 Task: Find connections with filter location Bebington with filter topic #jobseekerswith filter profile language English with filter current company H.G. Infra Engineering Limited with filter school KIET Group of Institutions with filter industry School and Employee Bus Services with filter service category Team Building with filter keywords title Auditing Clerk
Action: Mouse moved to (515, 64)
Screenshot: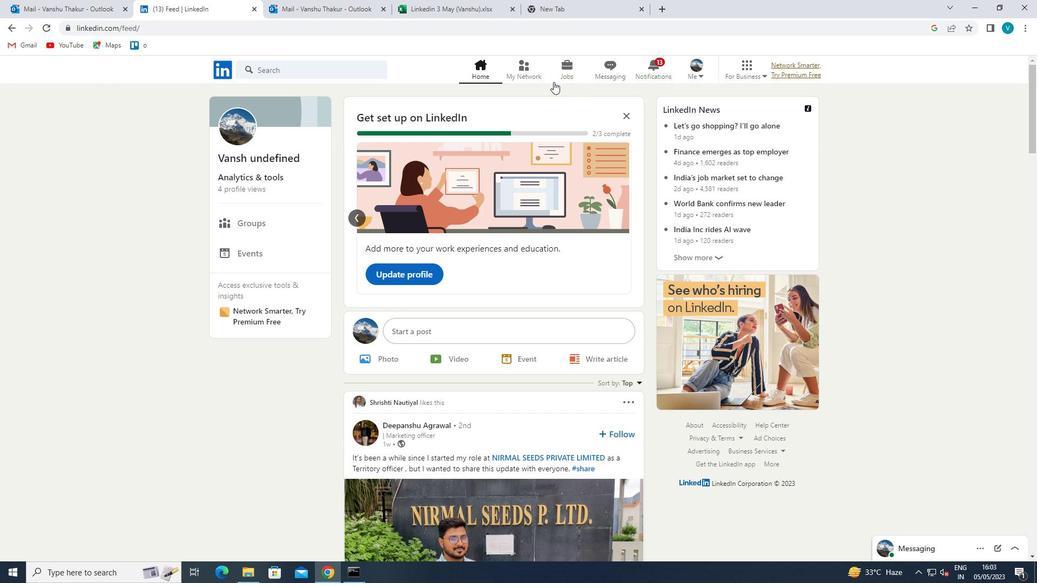 
Action: Mouse pressed left at (515, 64)
Screenshot: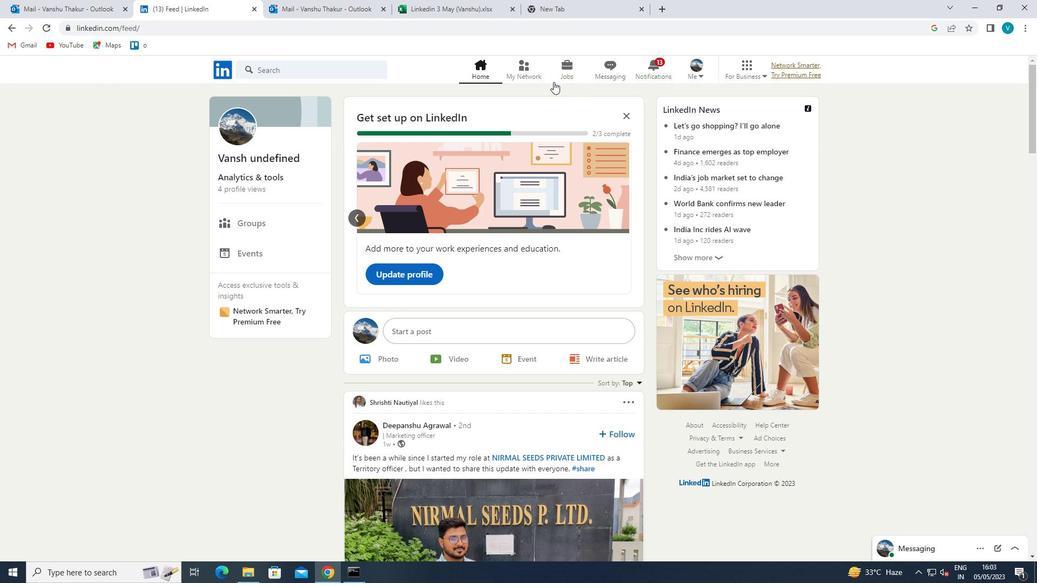 
Action: Mouse moved to (281, 134)
Screenshot: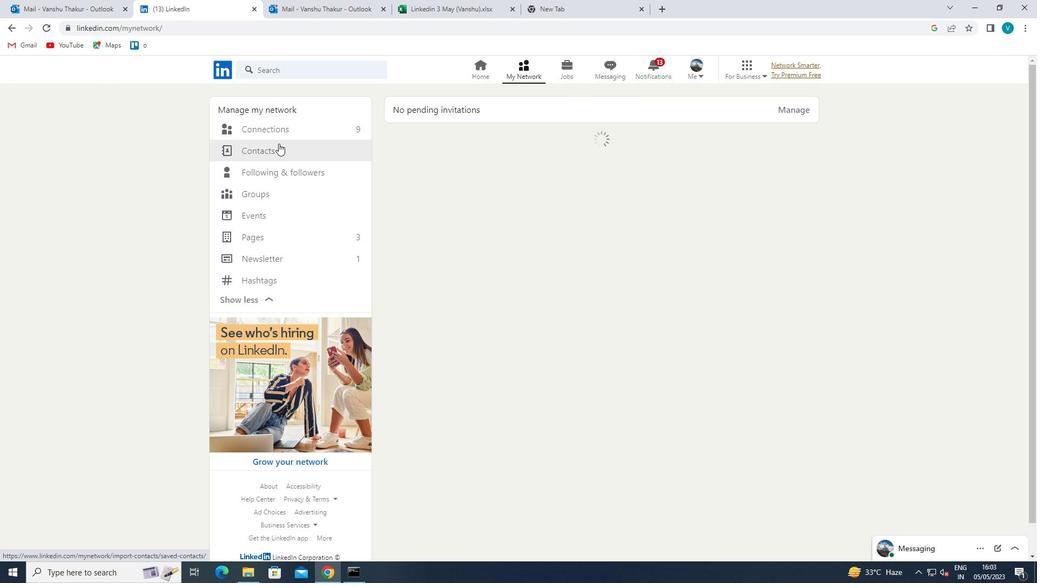 
Action: Mouse pressed left at (281, 134)
Screenshot: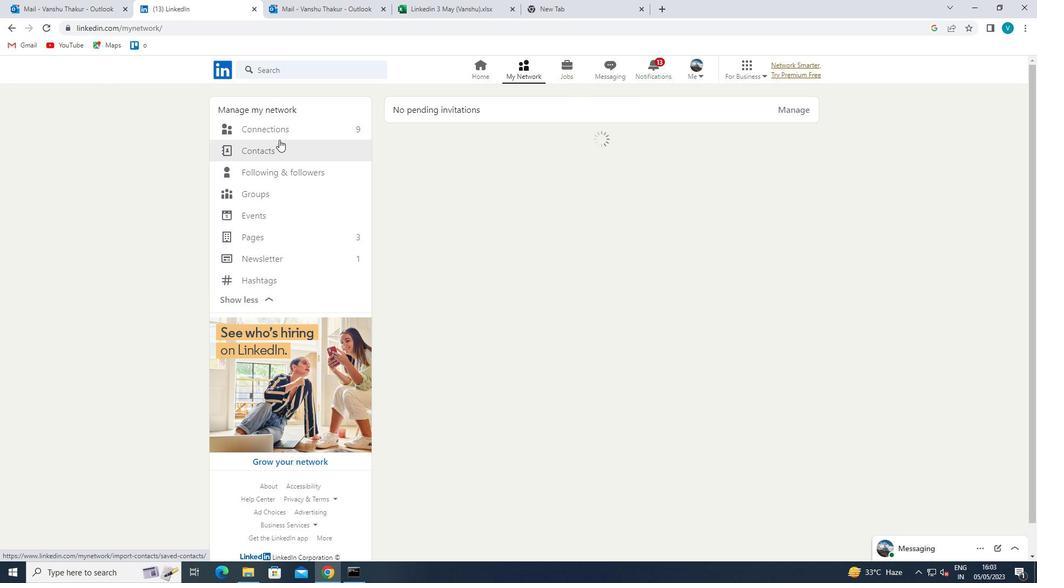 
Action: Mouse moved to (625, 134)
Screenshot: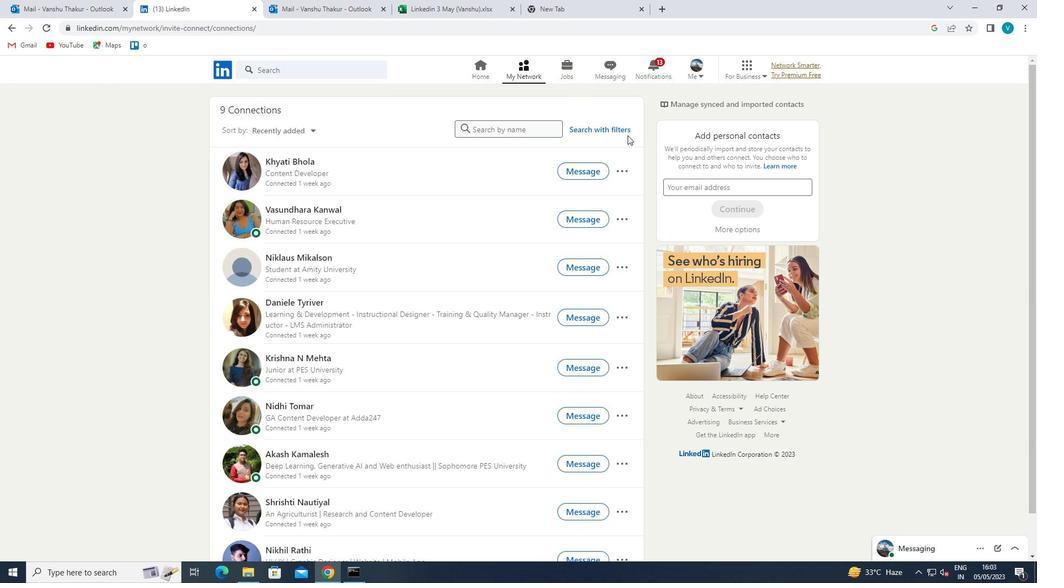 
Action: Mouse pressed left at (625, 134)
Screenshot: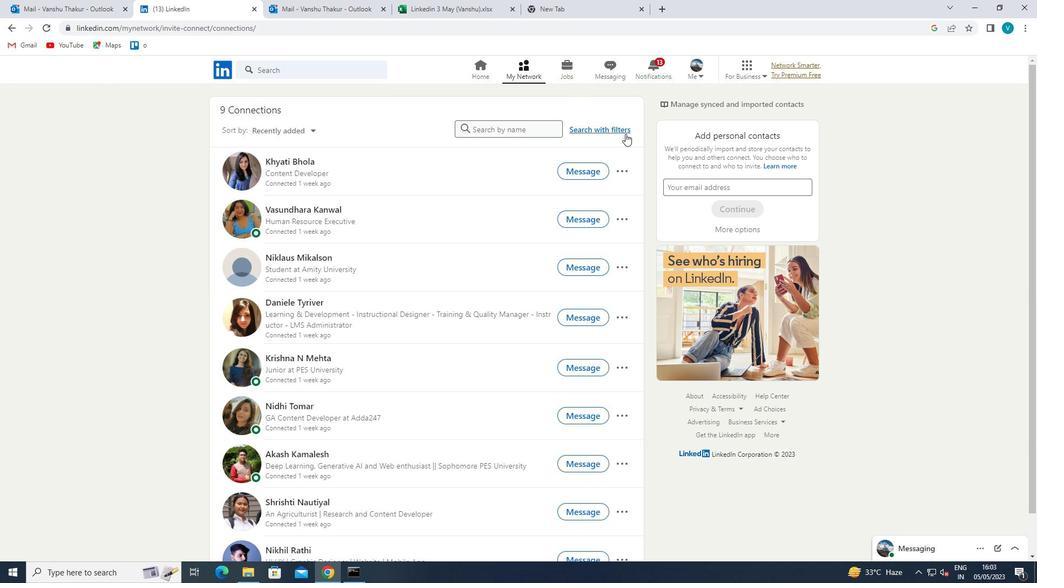 
Action: Mouse moved to (520, 97)
Screenshot: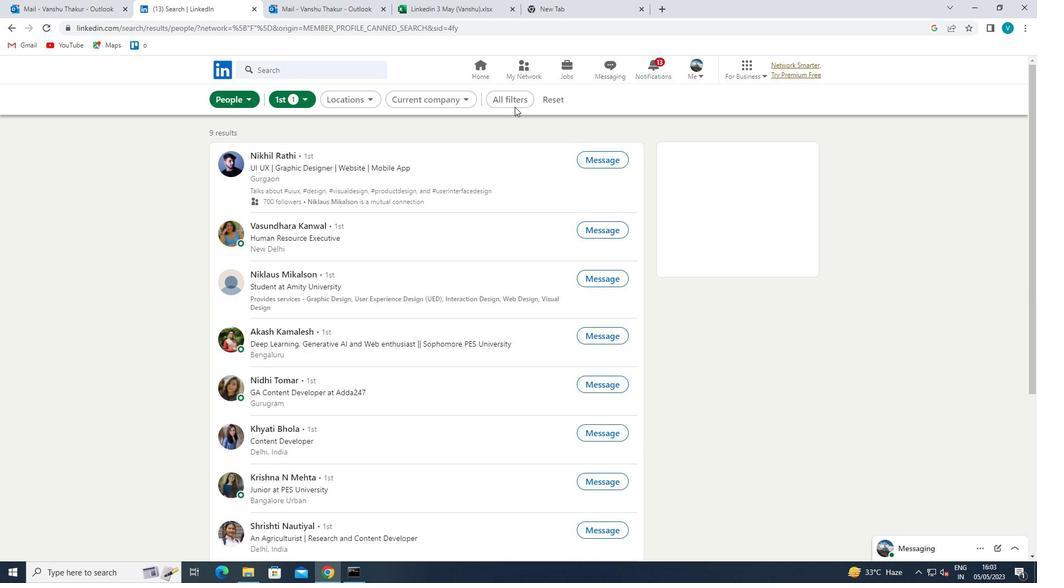 
Action: Mouse pressed left at (520, 97)
Screenshot: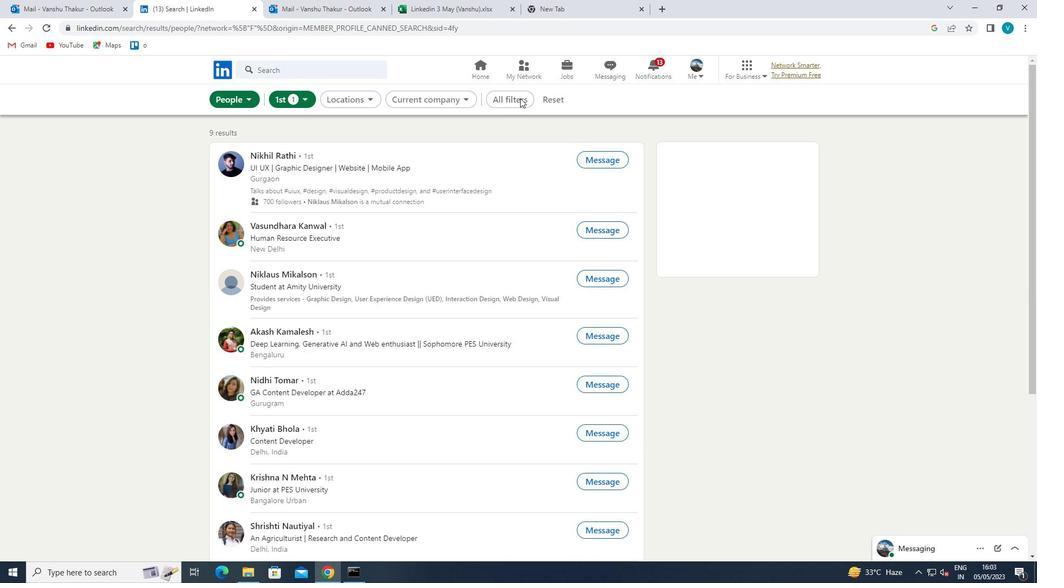 
Action: Mouse moved to (843, 180)
Screenshot: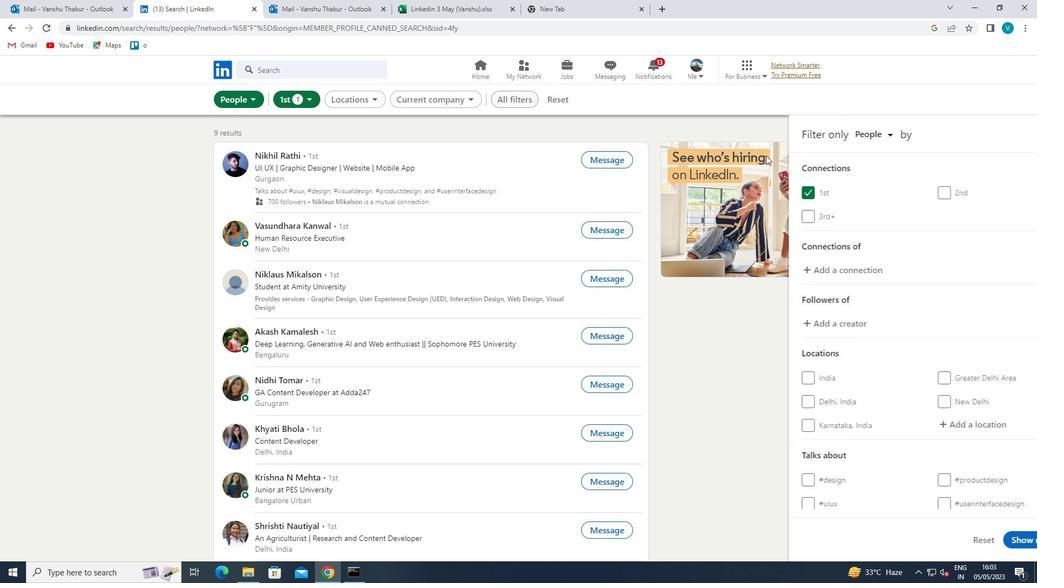 
Action: Mouse scrolled (843, 179) with delta (0, 0)
Screenshot: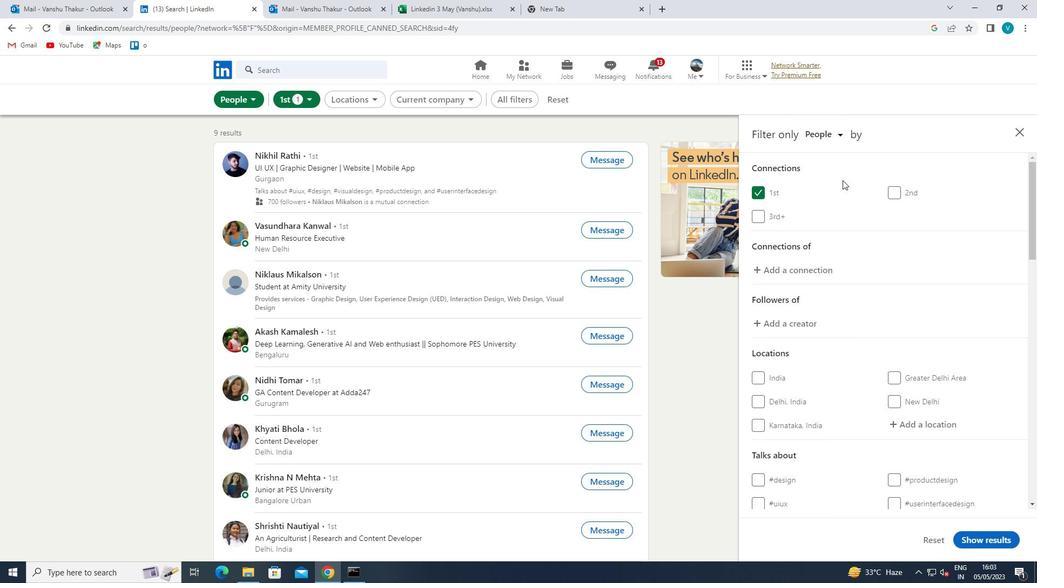 
Action: Mouse moved to (843, 181)
Screenshot: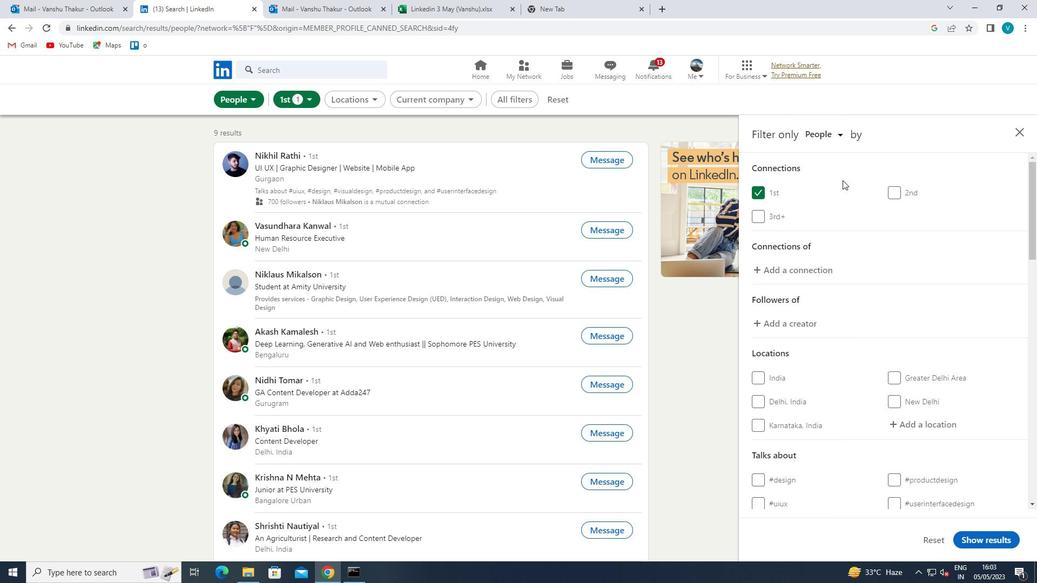 
Action: Mouse scrolled (843, 180) with delta (0, 0)
Screenshot: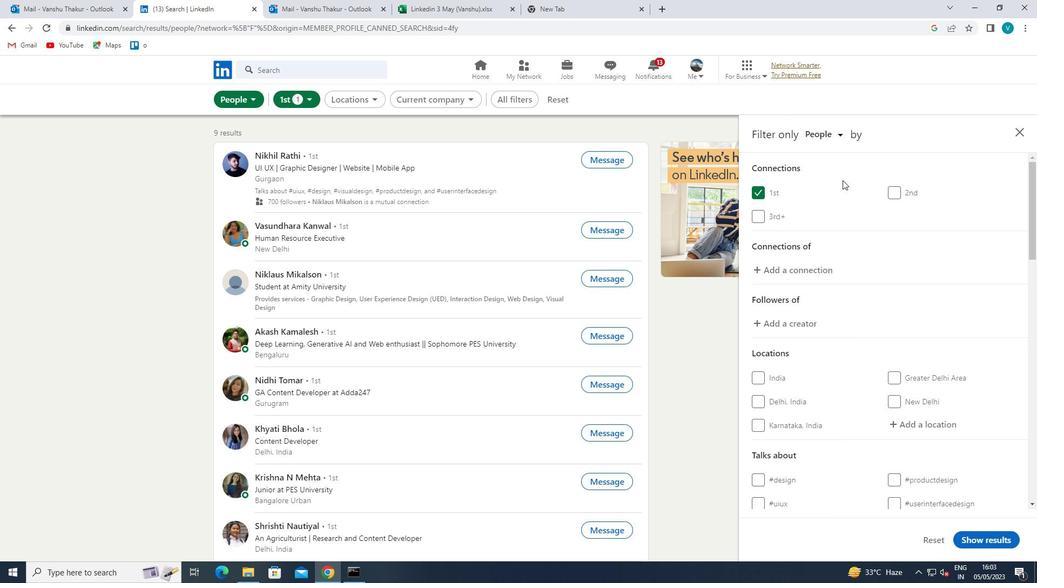 
Action: Mouse moved to (922, 311)
Screenshot: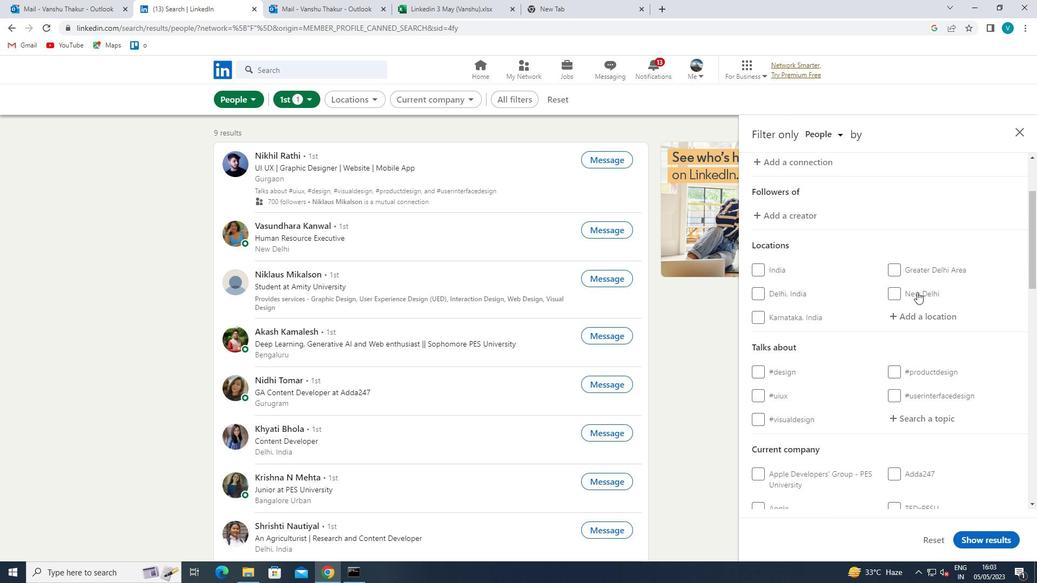 
Action: Mouse pressed left at (922, 311)
Screenshot: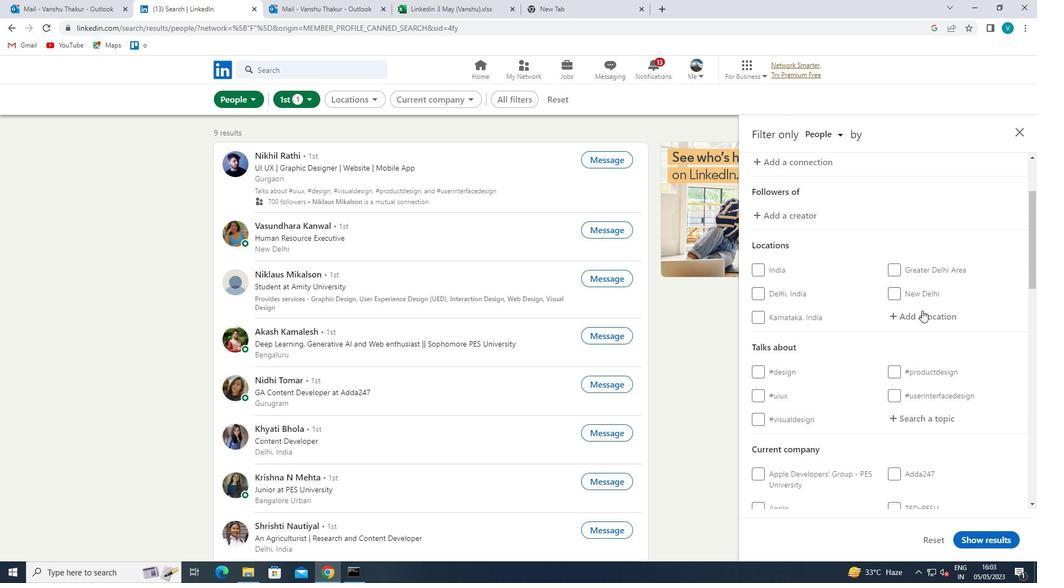 
Action: Key pressed <Key.shift>BEBINGTON
Screenshot: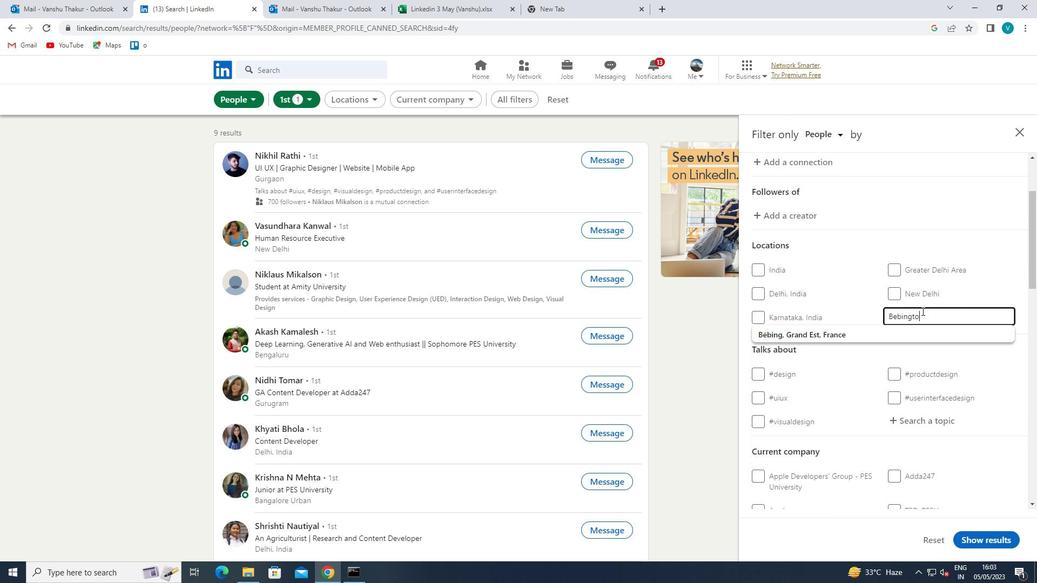 
Action: Mouse moved to (867, 339)
Screenshot: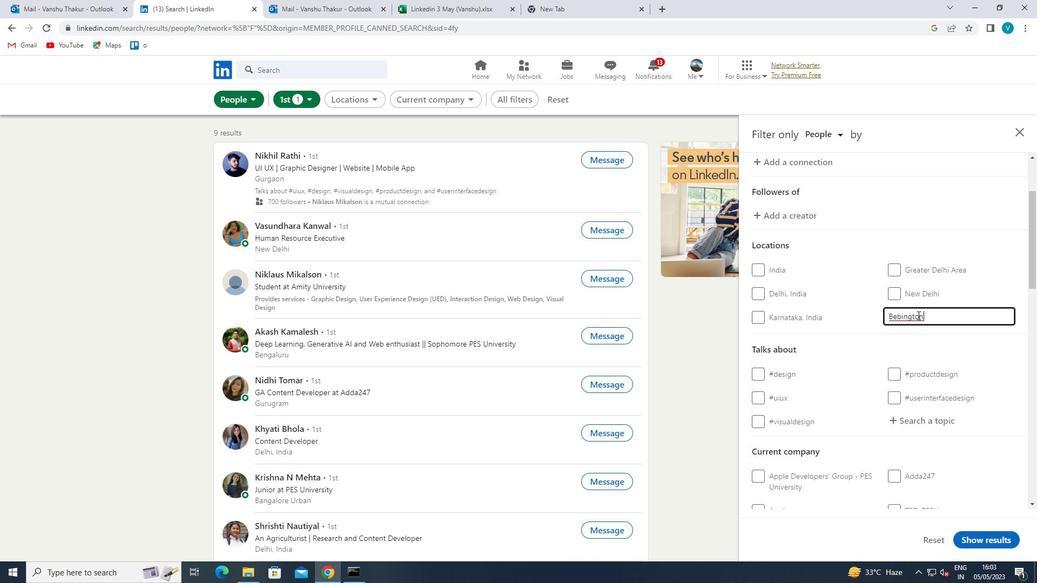 
Action: Mouse pressed left at (867, 339)
Screenshot: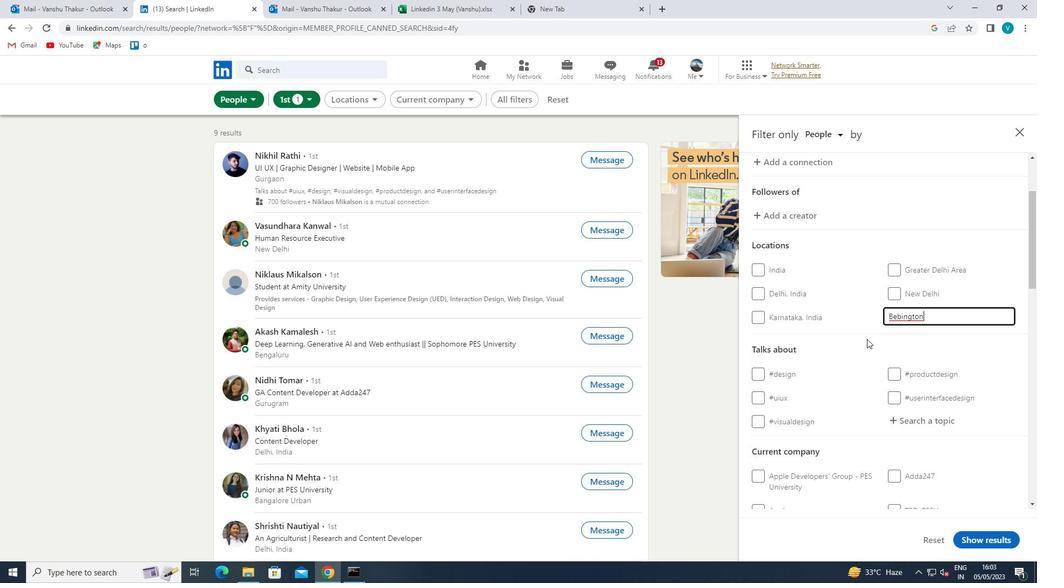 
Action: Mouse scrolled (867, 338) with delta (0, 0)
Screenshot: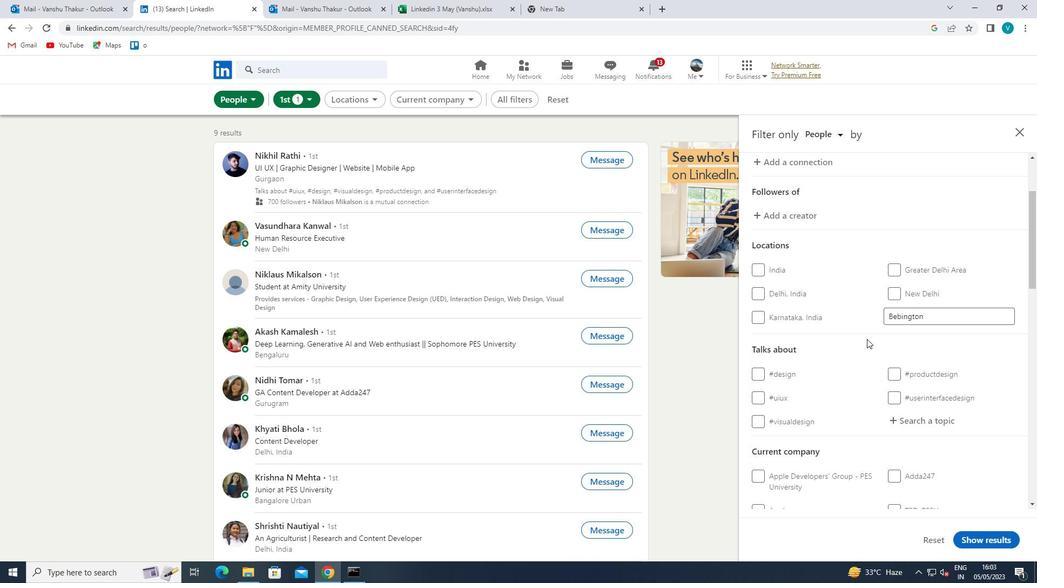 
Action: Mouse moved to (907, 364)
Screenshot: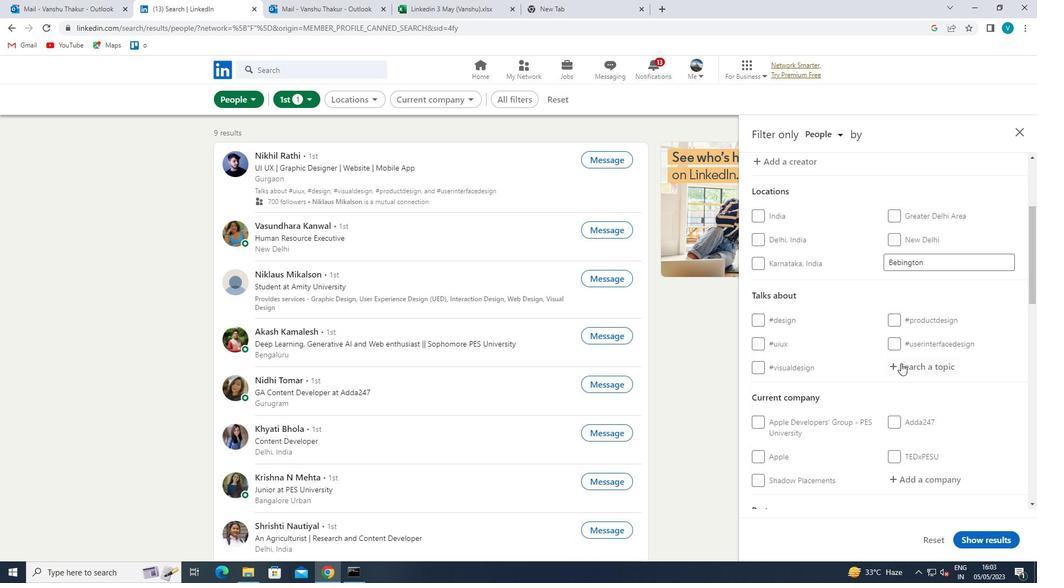 
Action: Mouse pressed left at (907, 364)
Screenshot: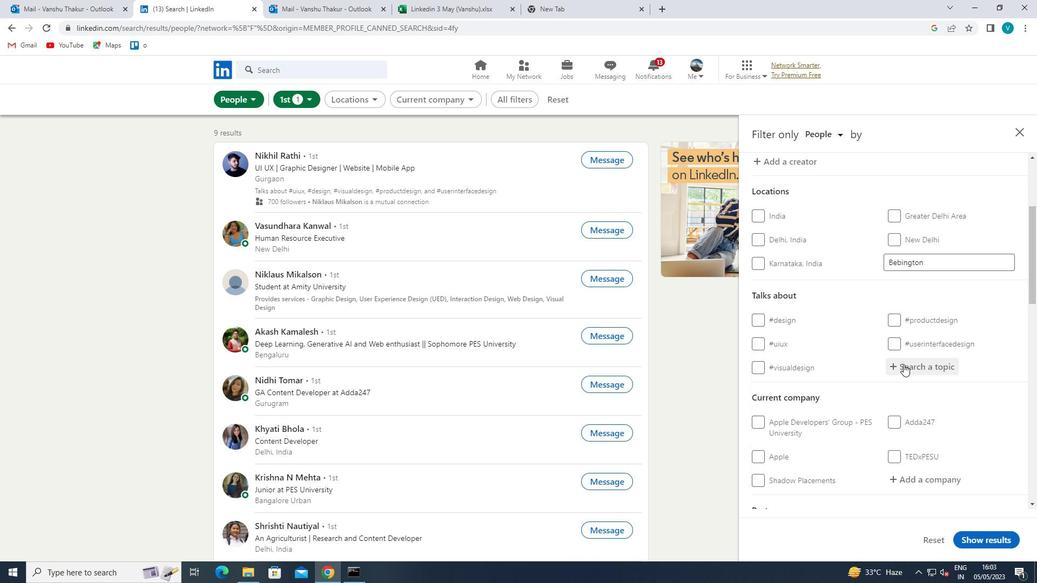 
Action: Key pressed JOBSEEKER
Screenshot: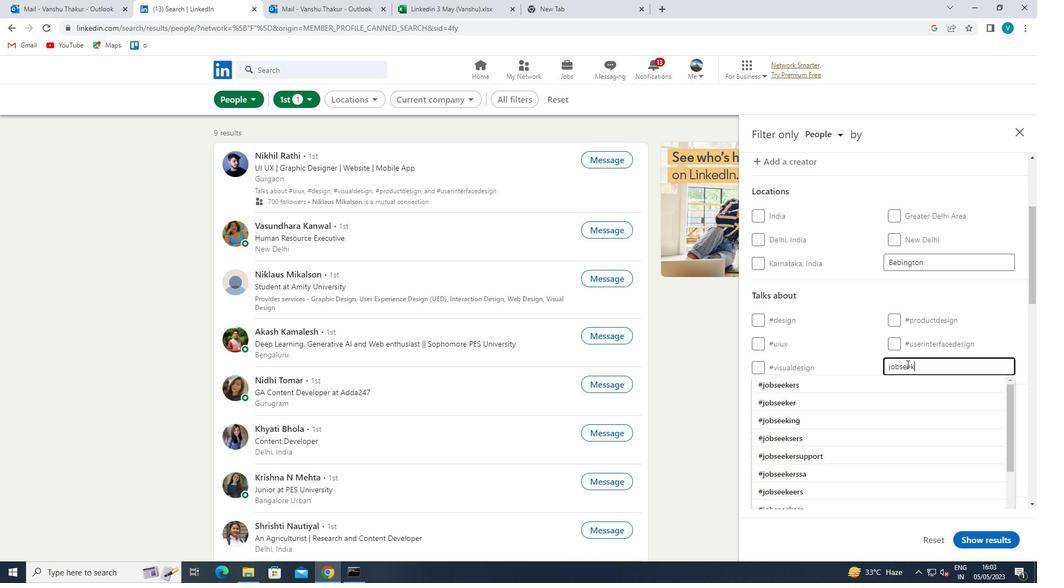
Action: Mouse moved to (857, 385)
Screenshot: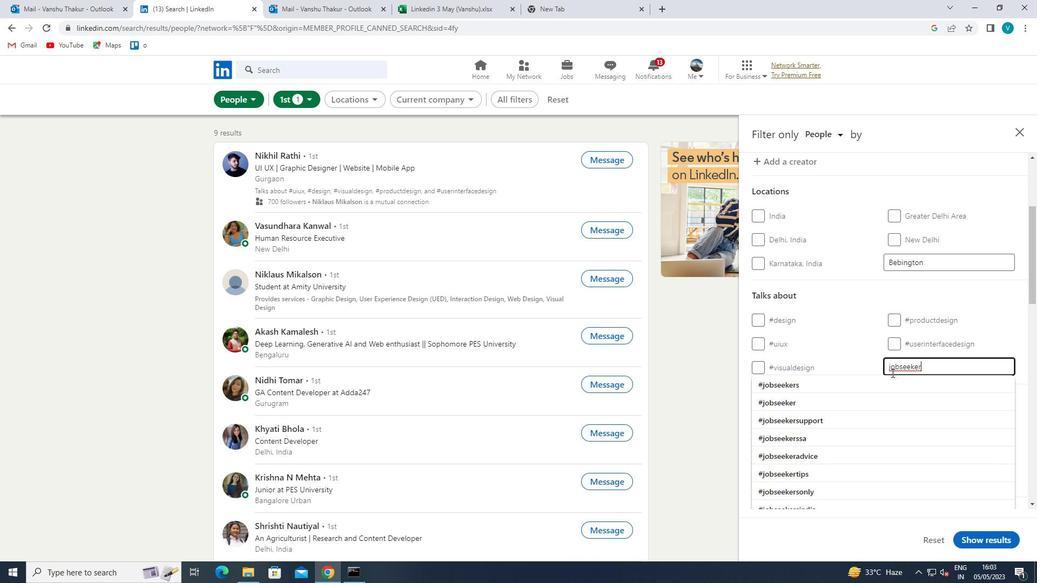 
Action: Mouse pressed left at (857, 385)
Screenshot: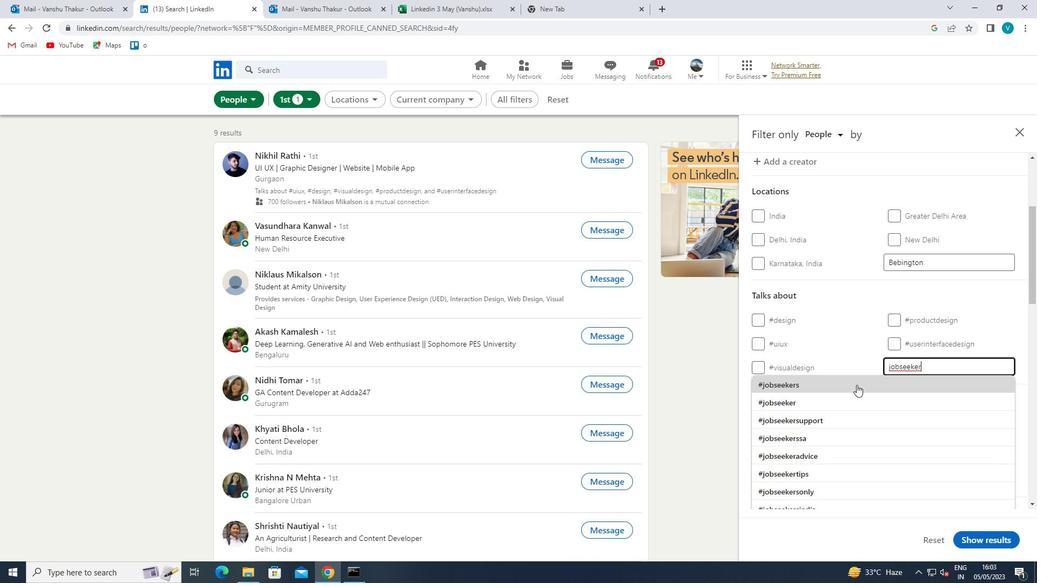 
Action: Mouse scrolled (857, 384) with delta (0, 0)
Screenshot: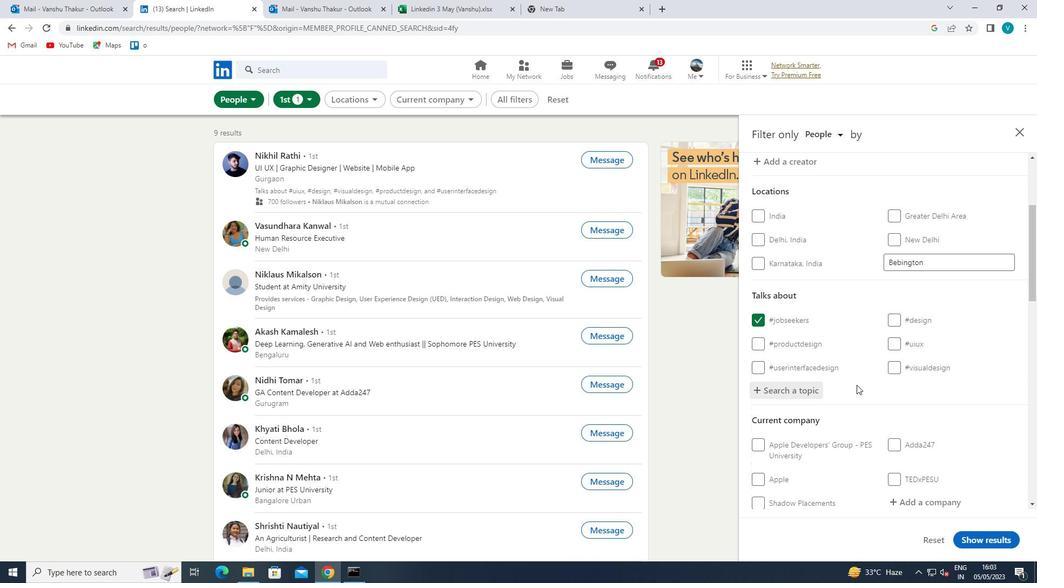 
Action: Mouse moved to (857, 385)
Screenshot: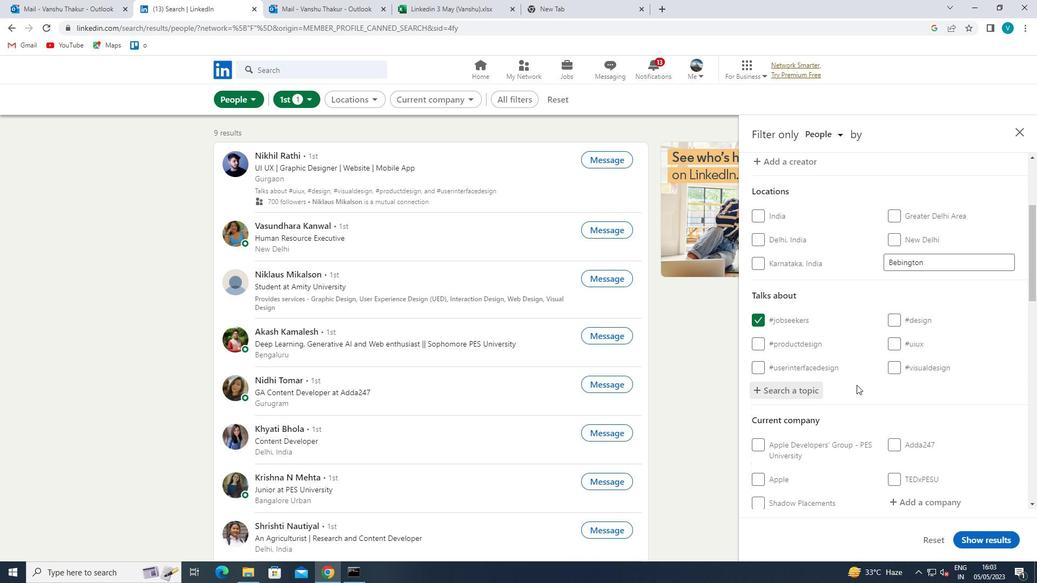 
Action: Mouse scrolled (857, 385) with delta (0, 0)
Screenshot: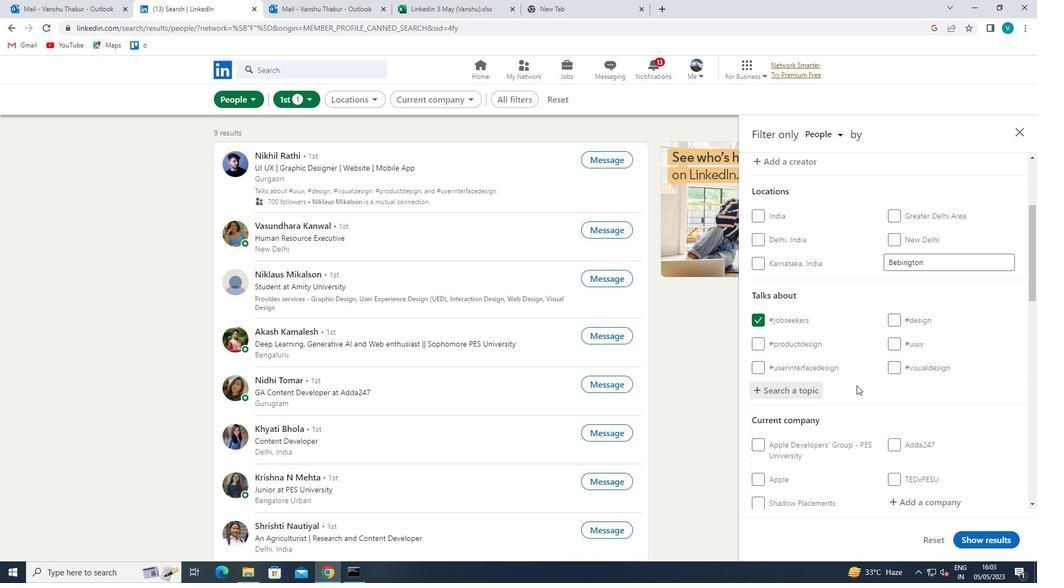 
Action: Mouse scrolled (857, 385) with delta (0, 0)
Screenshot: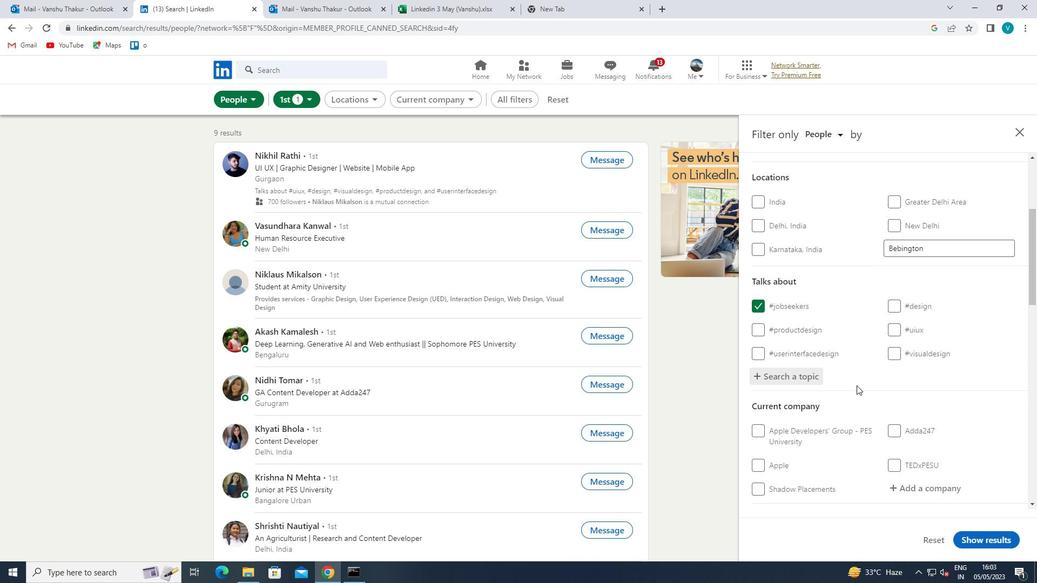 
Action: Mouse moved to (924, 347)
Screenshot: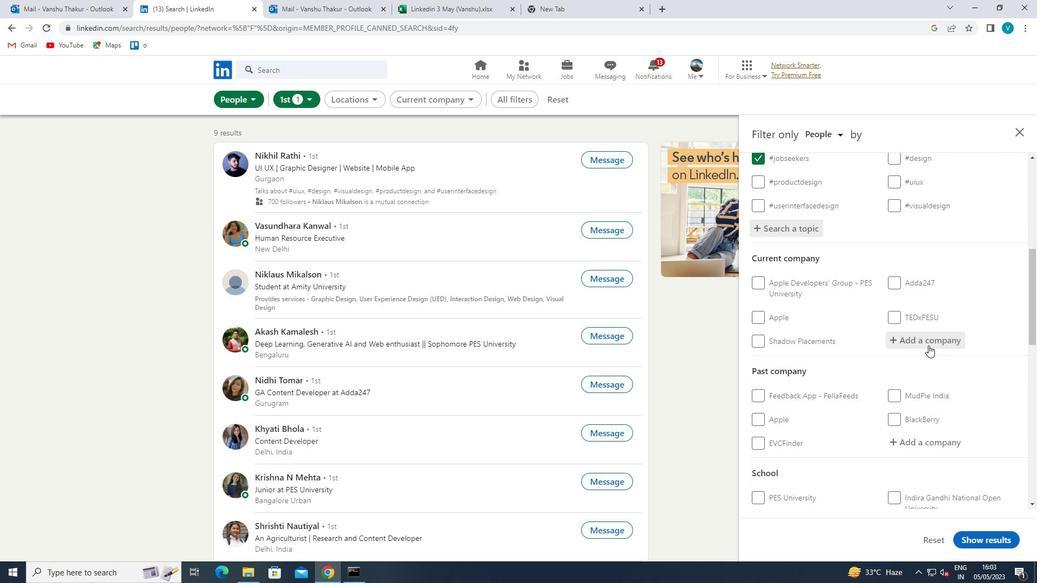 
Action: Mouse scrolled (924, 346) with delta (0, 0)
Screenshot: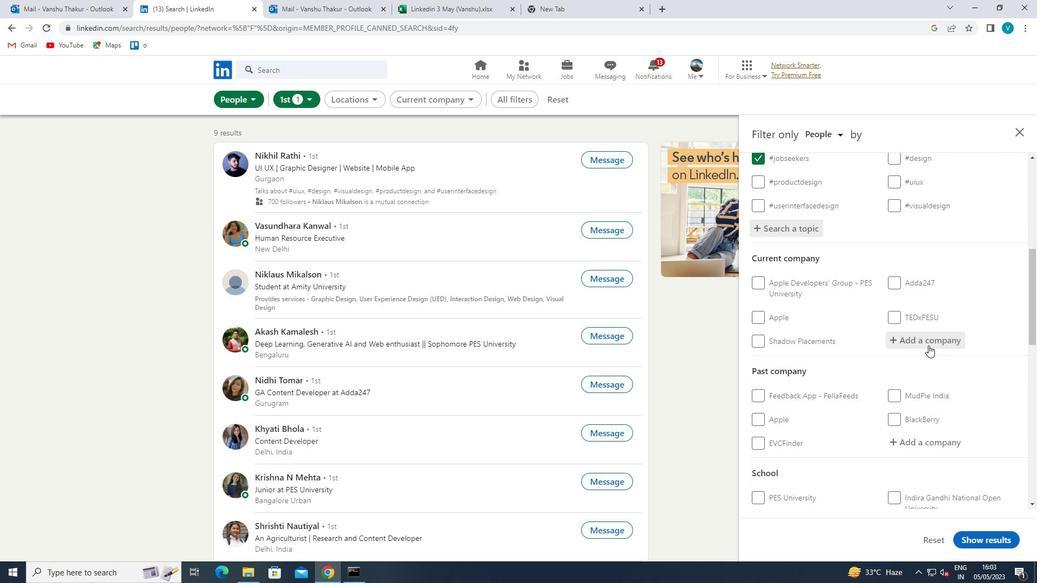 
Action: Mouse moved to (913, 351)
Screenshot: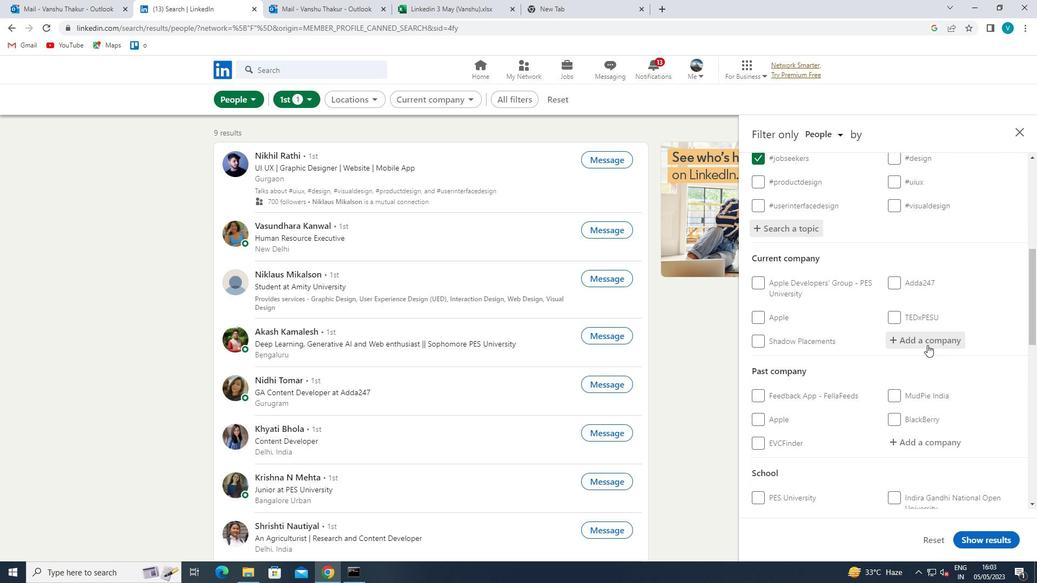 
Action: Mouse scrolled (913, 350) with delta (0, 0)
Screenshot: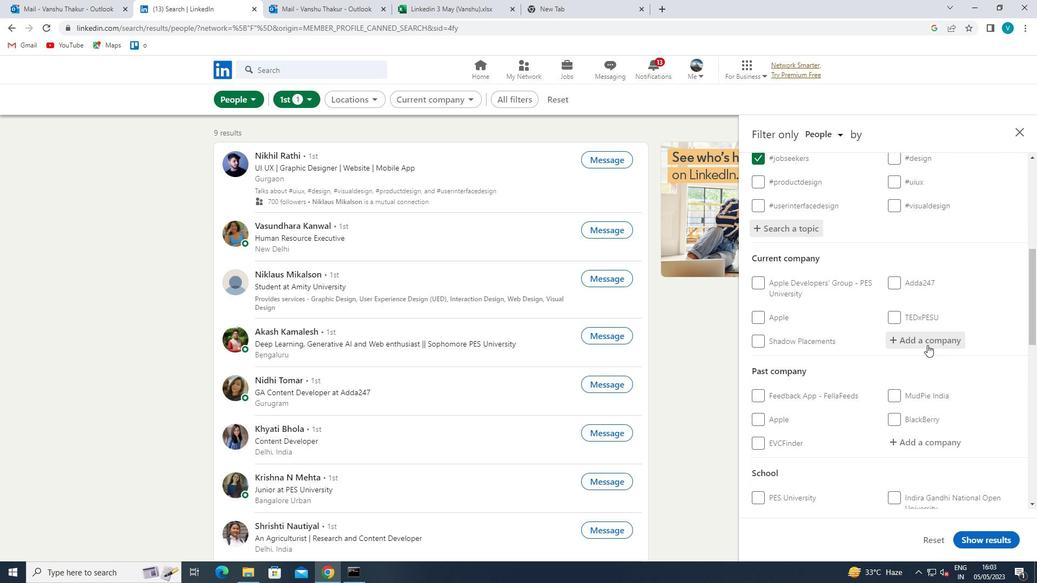 
Action: Mouse moved to (896, 357)
Screenshot: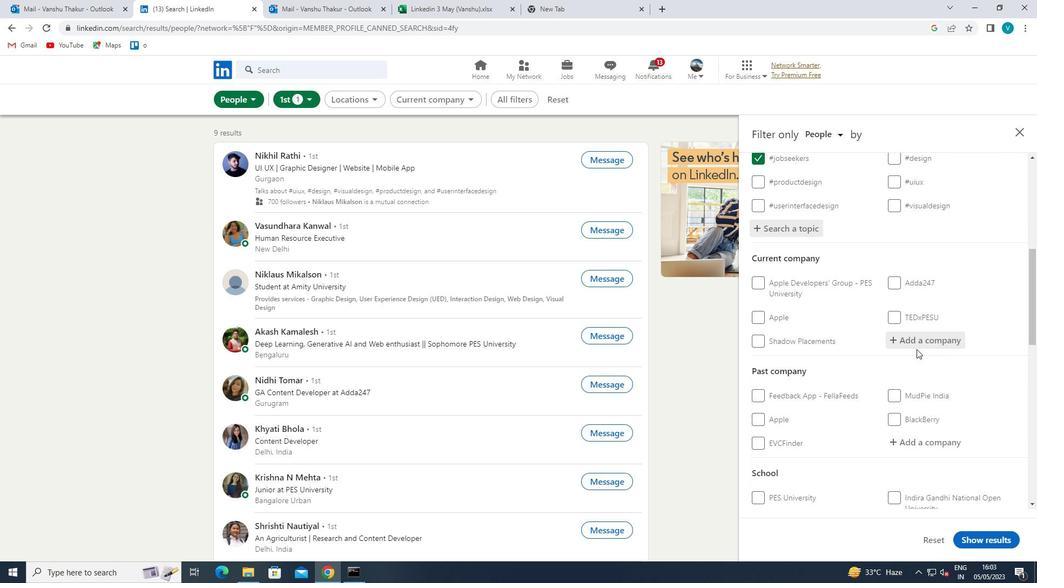 
Action: Mouse scrolled (896, 357) with delta (0, 0)
Screenshot: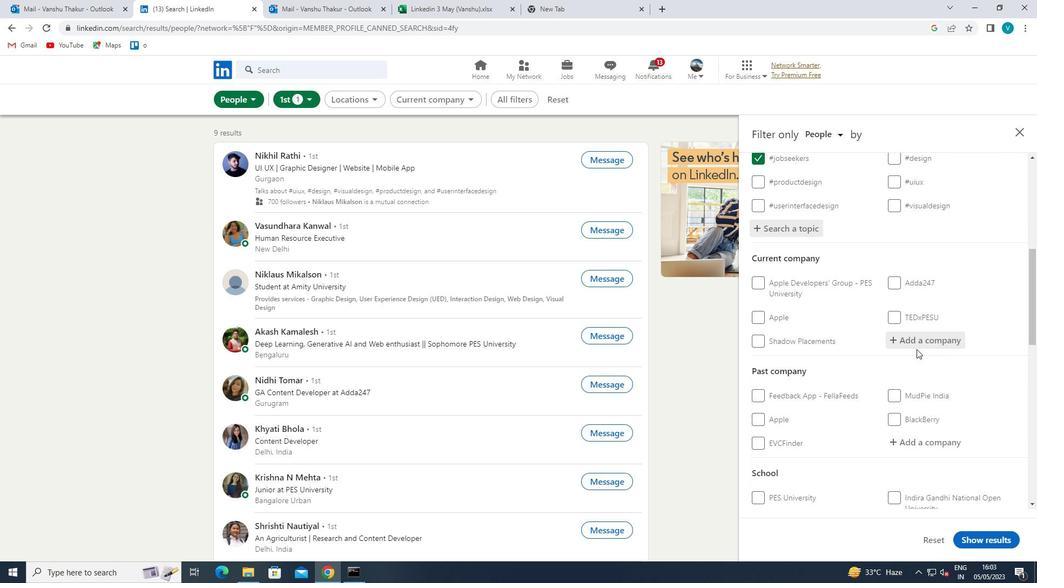 
Action: Mouse moved to (869, 362)
Screenshot: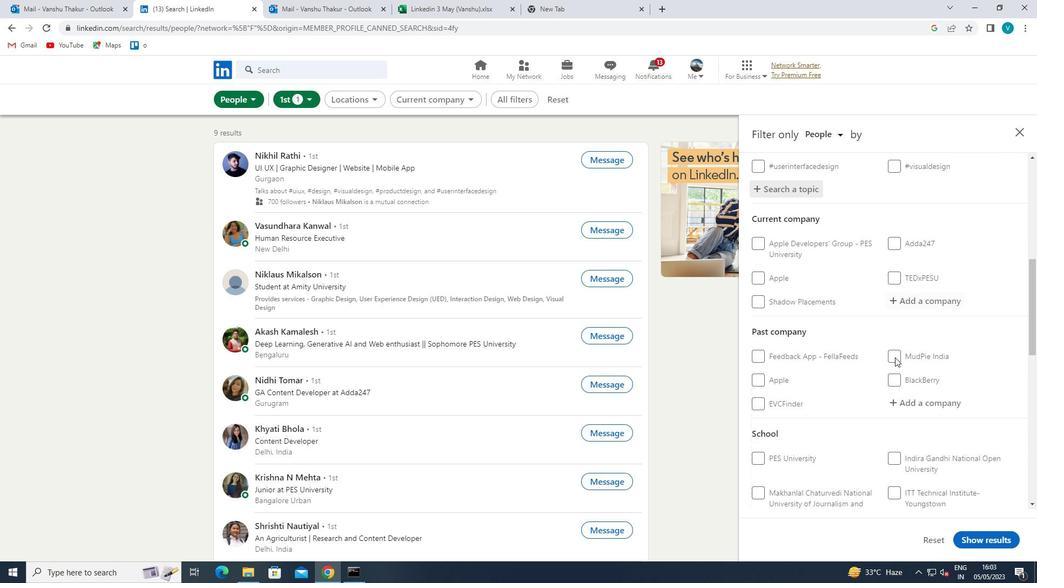 
Action: Mouse scrolled (869, 361) with delta (0, 0)
Screenshot: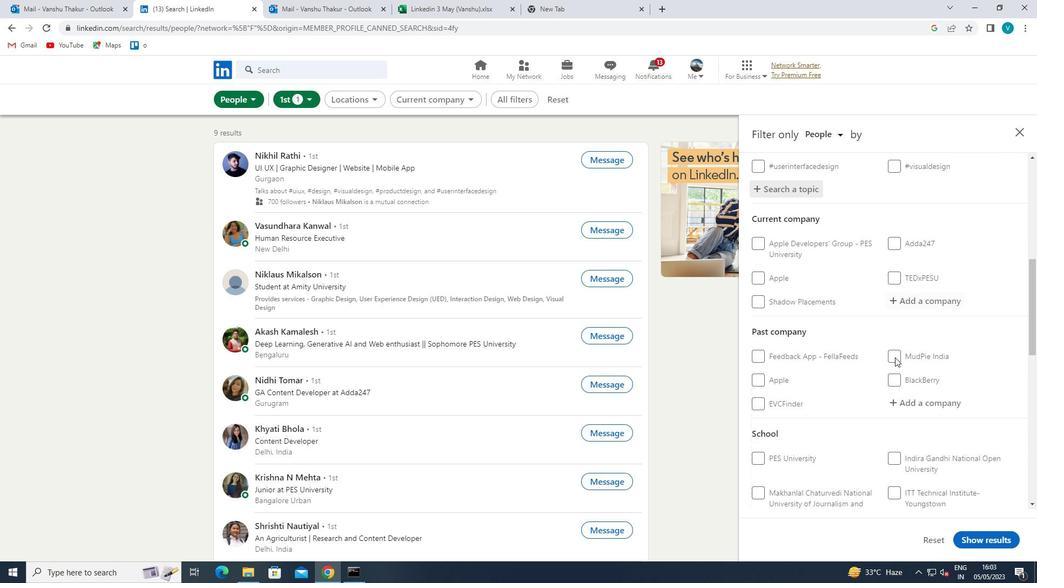 
Action: Mouse moved to (856, 365)
Screenshot: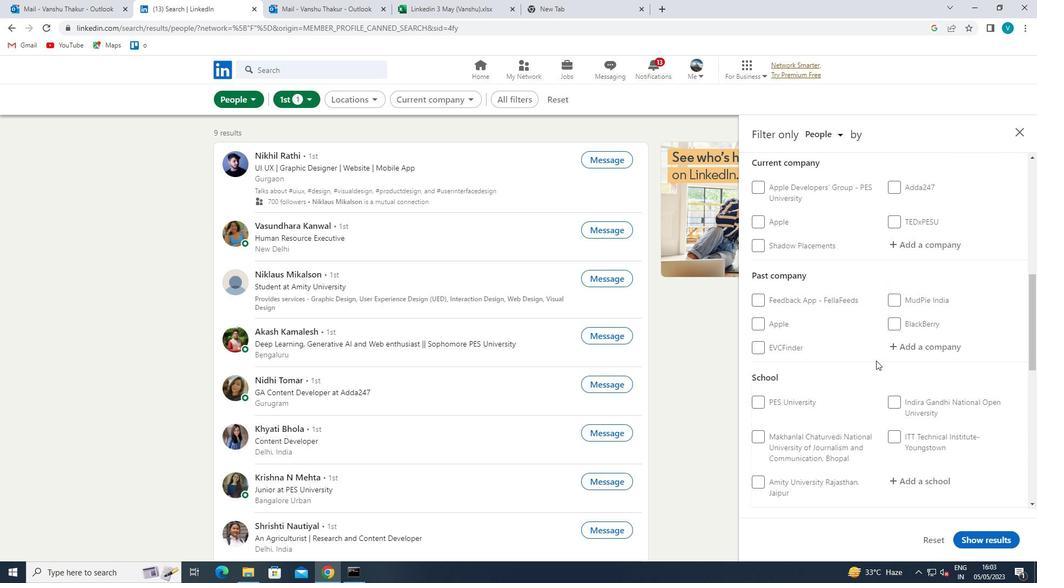 
Action: Mouse scrolled (856, 364) with delta (0, 0)
Screenshot: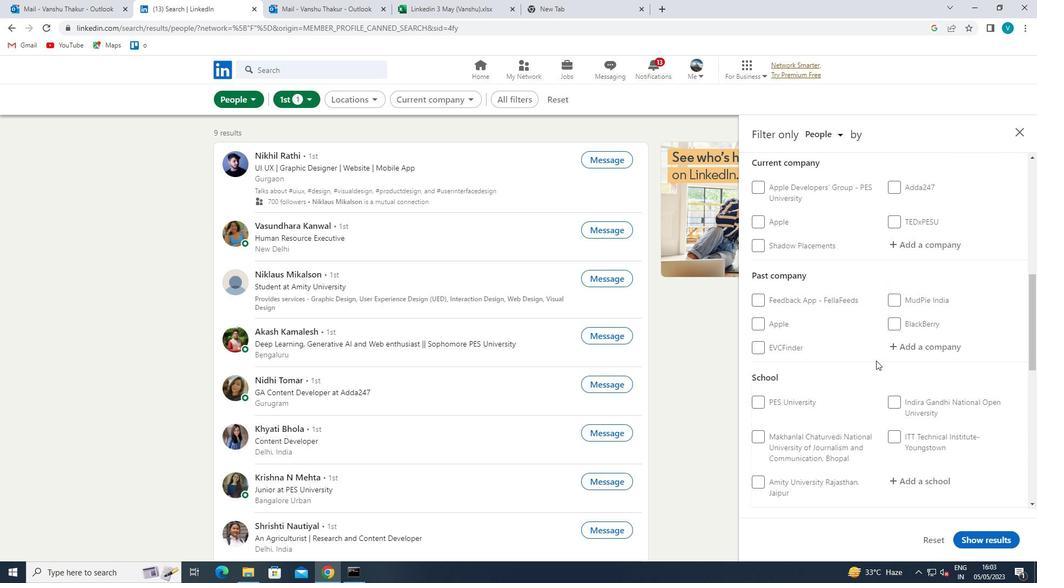 
Action: Mouse moved to (811, 428)
Screenshot: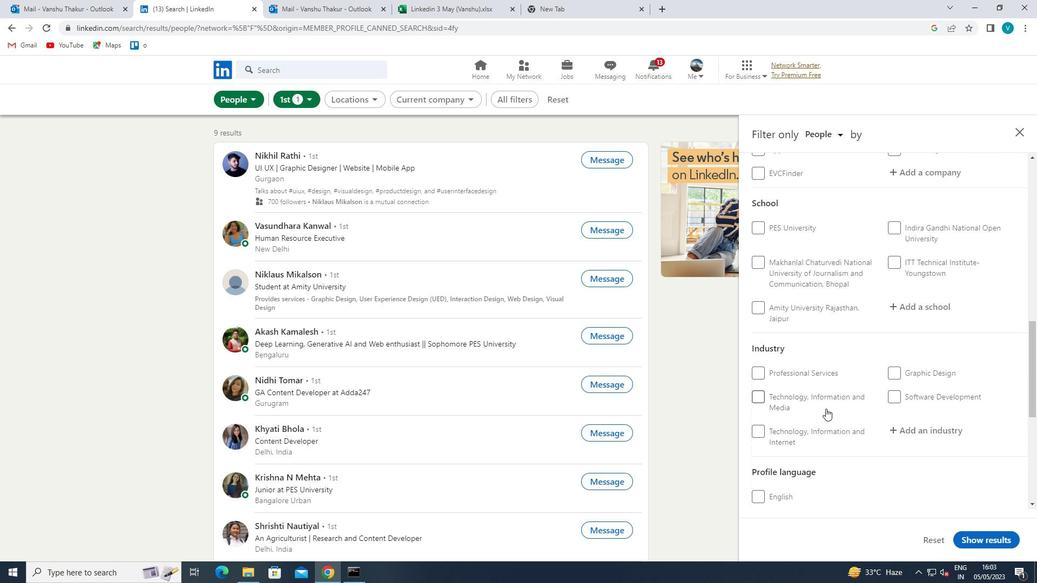 
Action: Mouse scrolled (811, 428) with delta (0, 0)
Screenshot: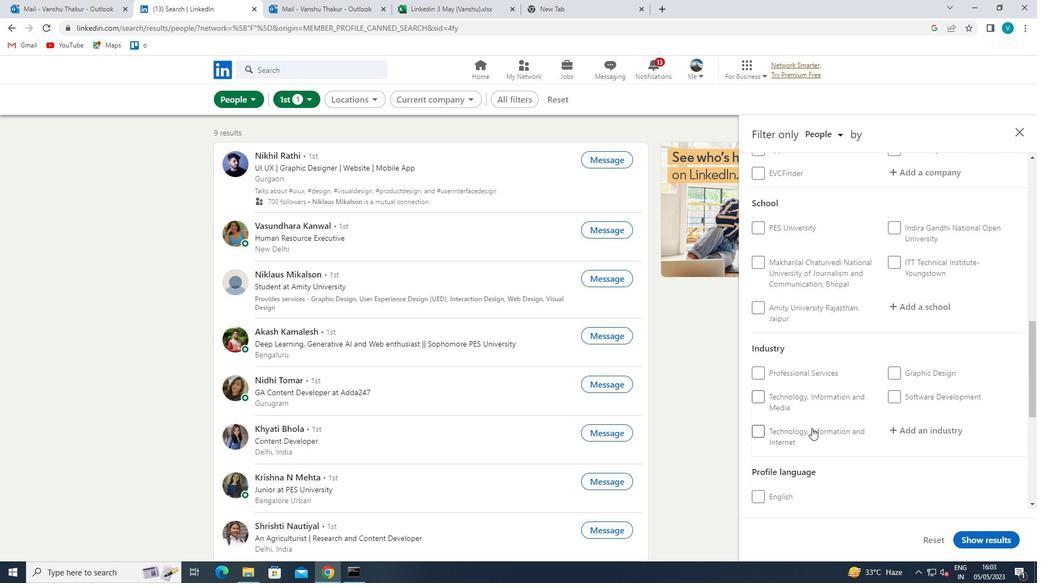 
Action: Mouse moved to (764, 441)
Screenshot: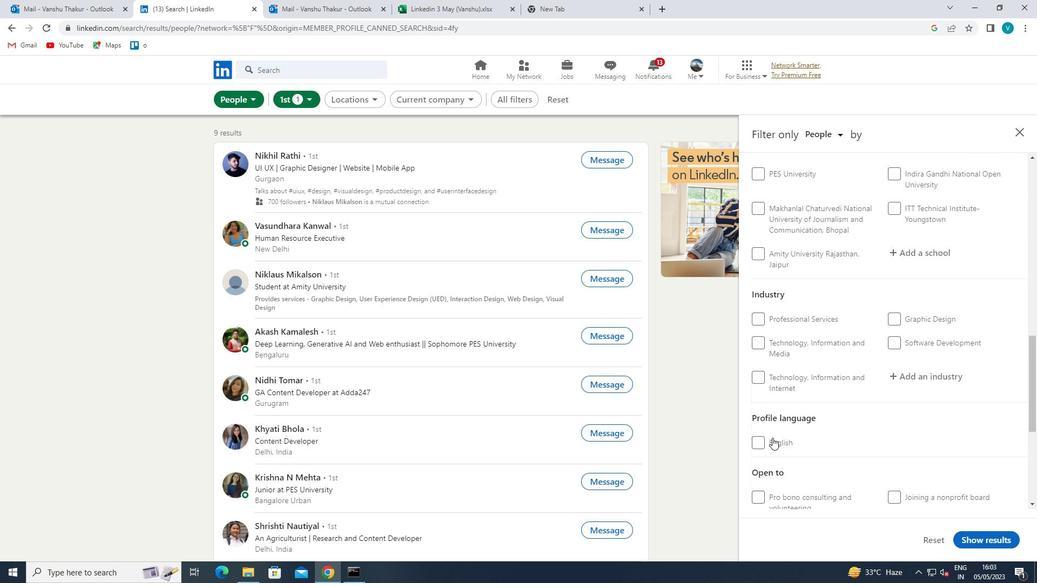 
Action: Mouse pressed left at (764, 441)
Screenshot: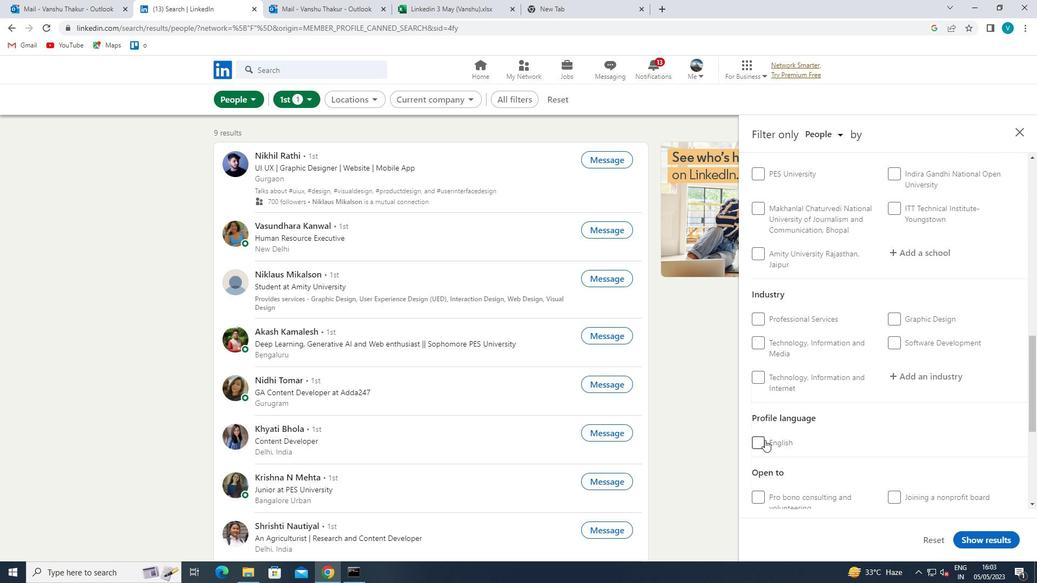 
Action: Mouse moved to (893, 408)
Screenshot: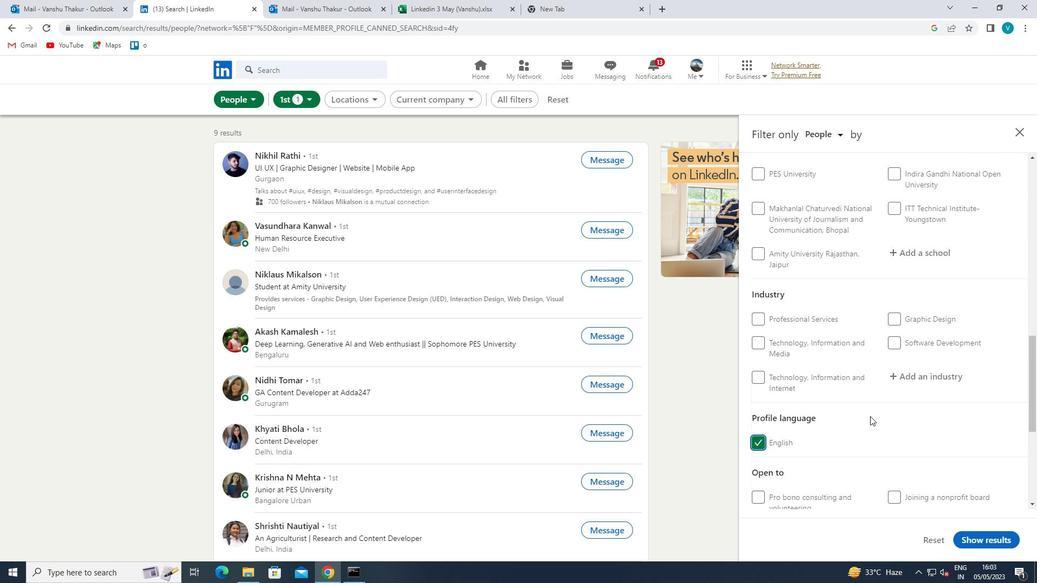 
Action: Mouse scrolled (893, 409) with delta (0, 0)
Screenshot: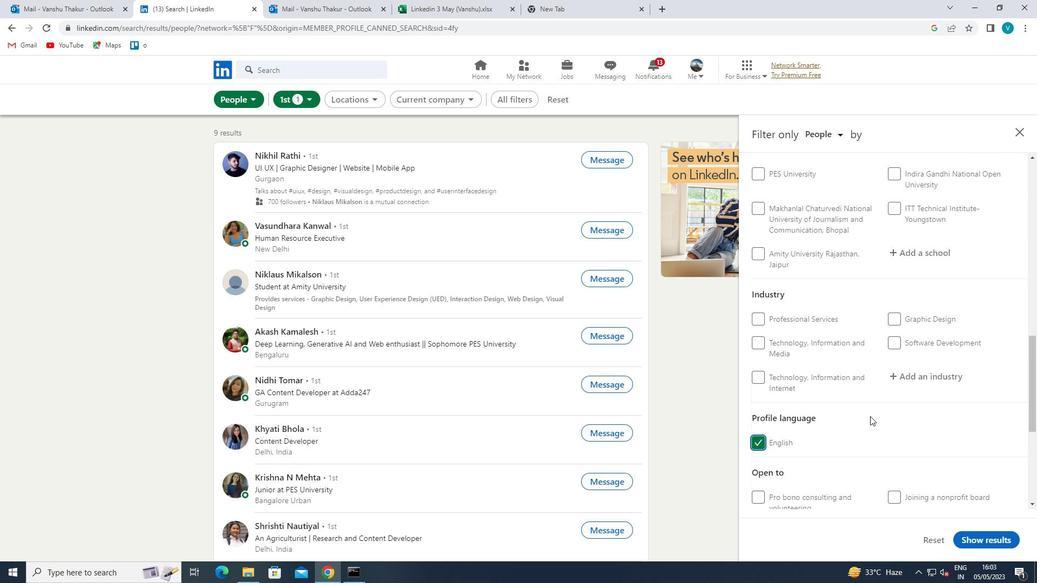 
Action: Mouse moved to (894, 406)
Screenshot: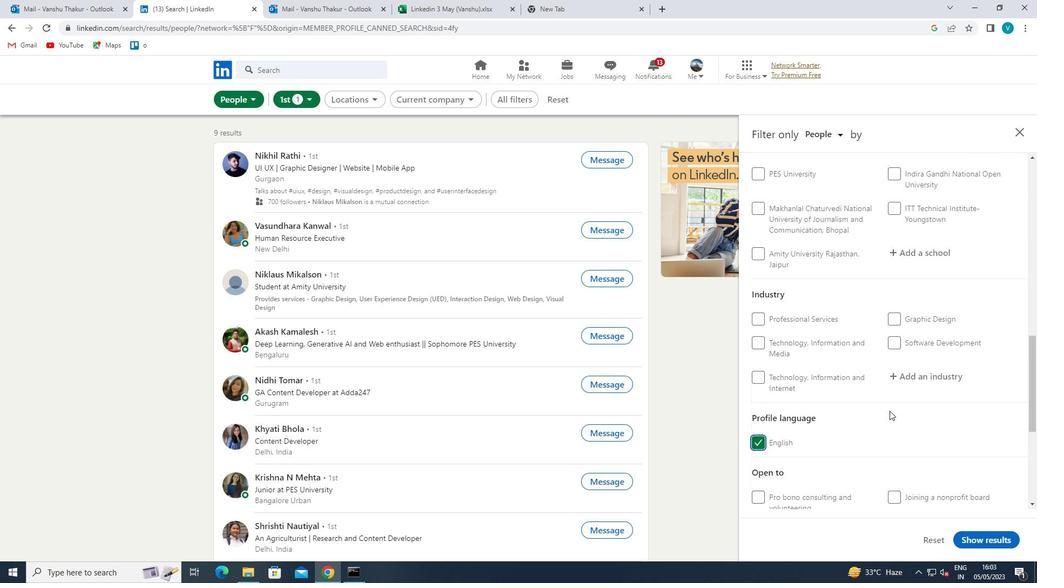 
Action: Mouse scrolled (894, 407) with delta (0, 0)
Screenshot: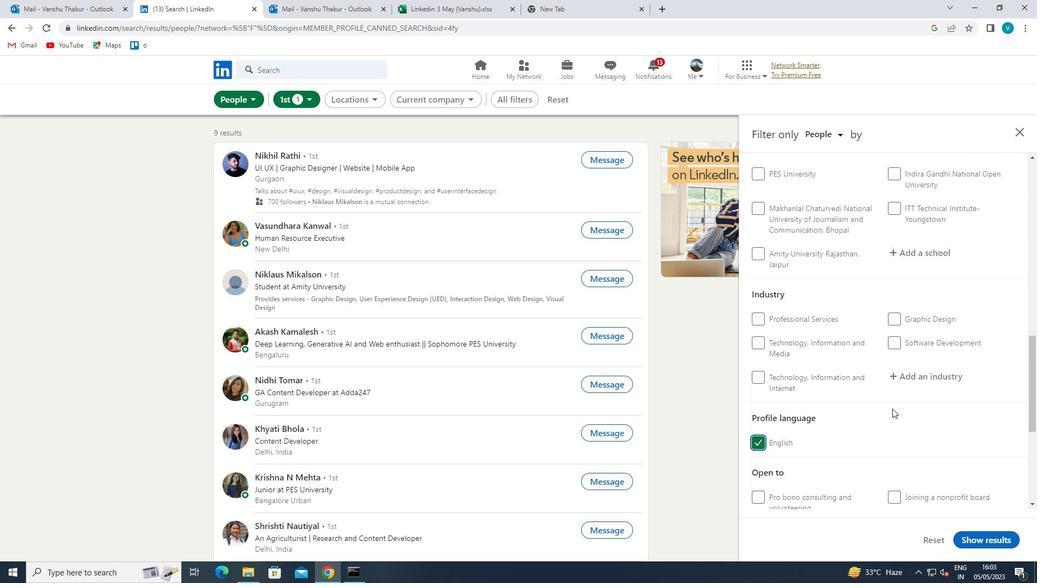 
Action: Mouse scrolled (894, 407) with delta (0, 0)
Screenshot: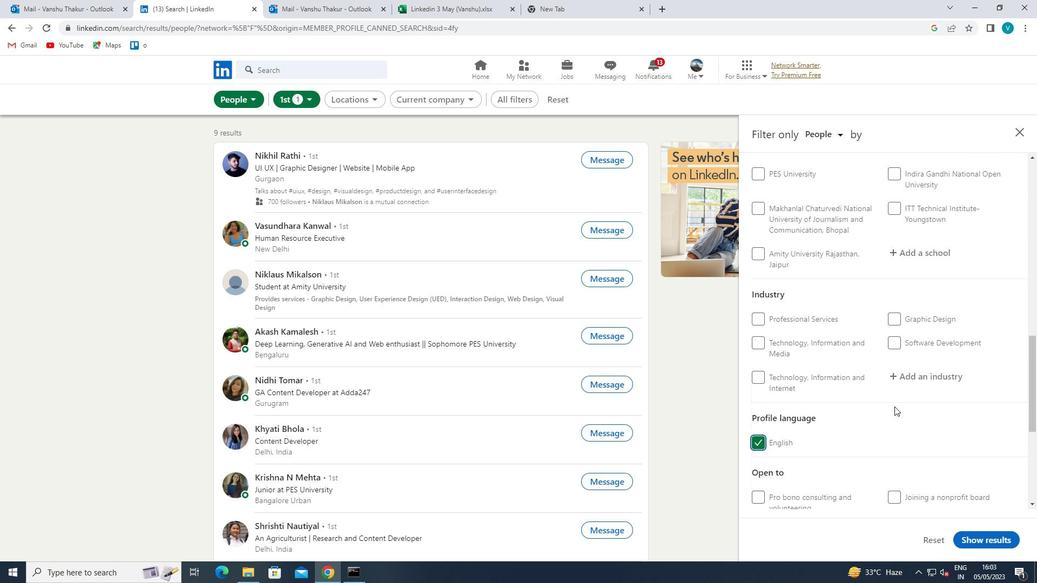 
Action: Mouse scrolled (894, 407) with delta (0, 0)
Screenshot: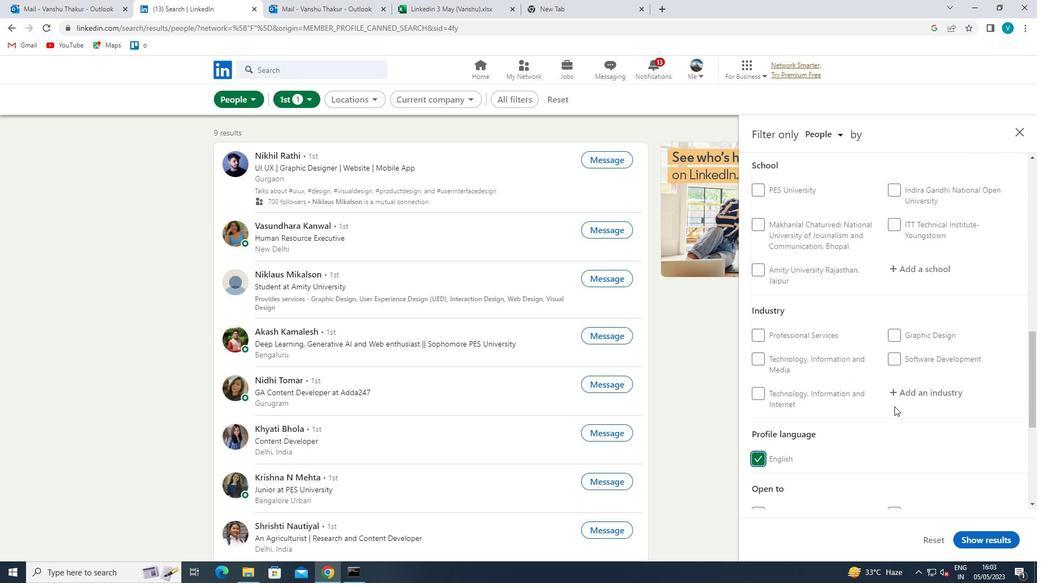 
Action: Mouse scrolled (894, 407) with delta (0, 0)
Screenshot: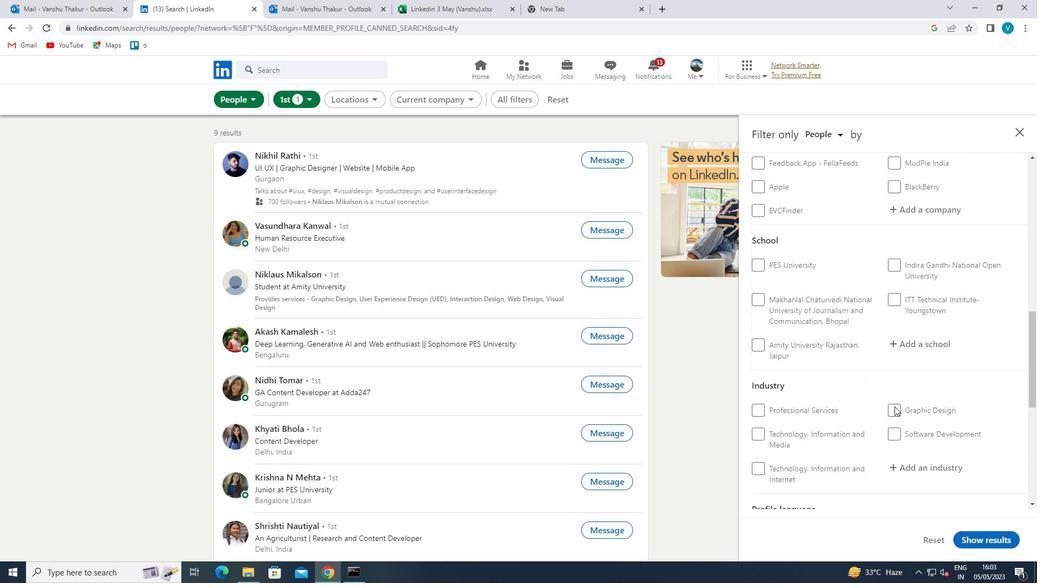 
Action: Mouse moved to (934, 291)
Screenshot: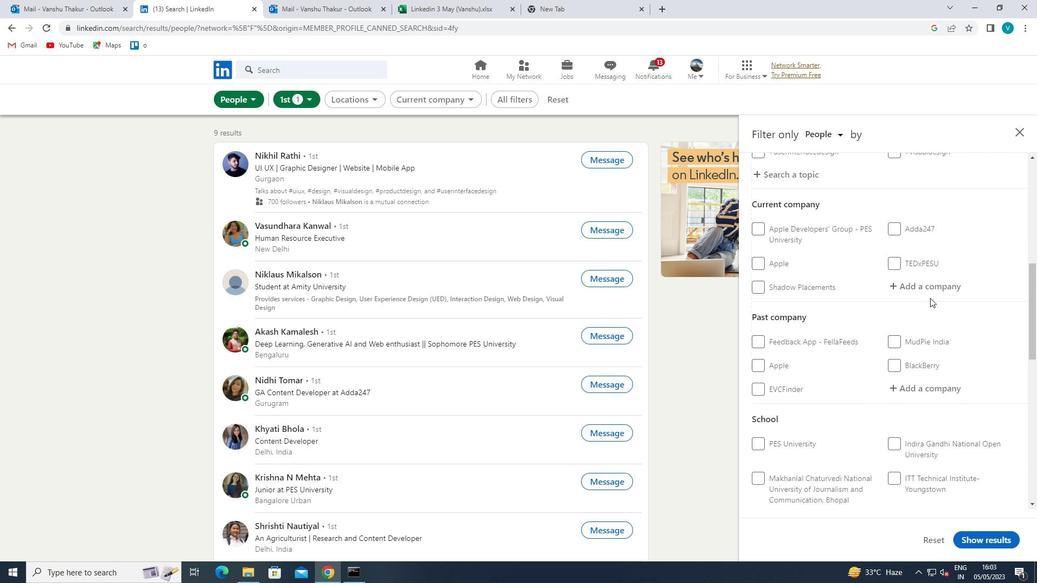 
Action: Mouse pressed left at (934, 291)
Screenshot: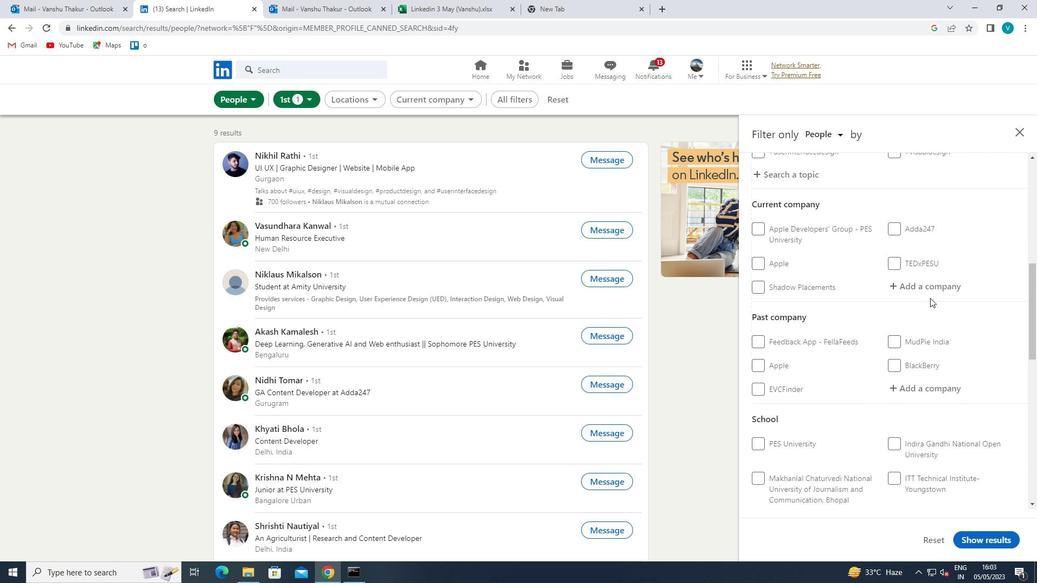 
Action: Mouse moved to (934, 290)
Screenshot: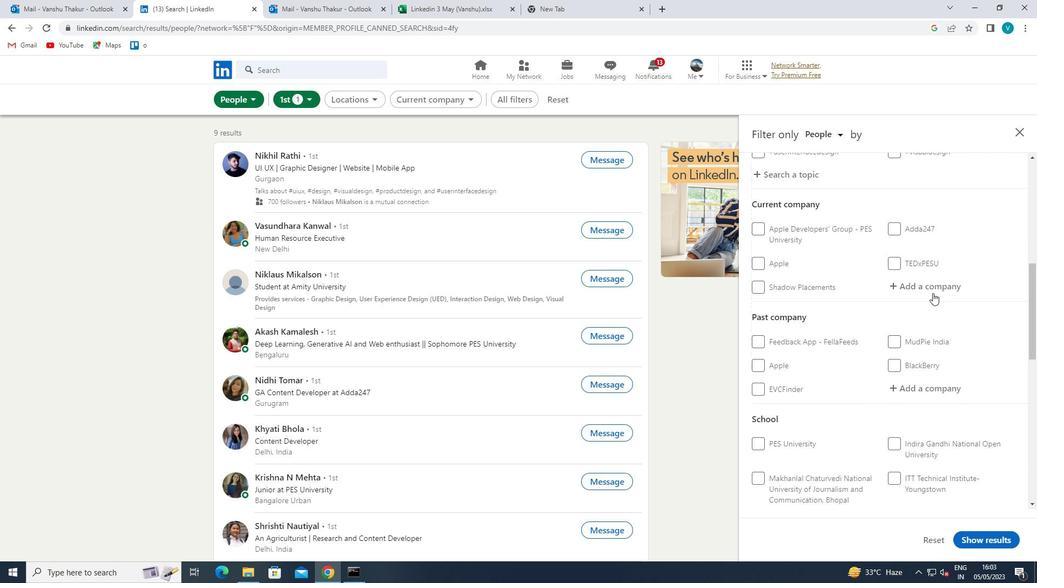 
Action: Key pressed <Key.shift>H/<Key.backspace>.<Key.shift>G.<Key.space><Key.shift>INFRA<Key.space>
Screenshot: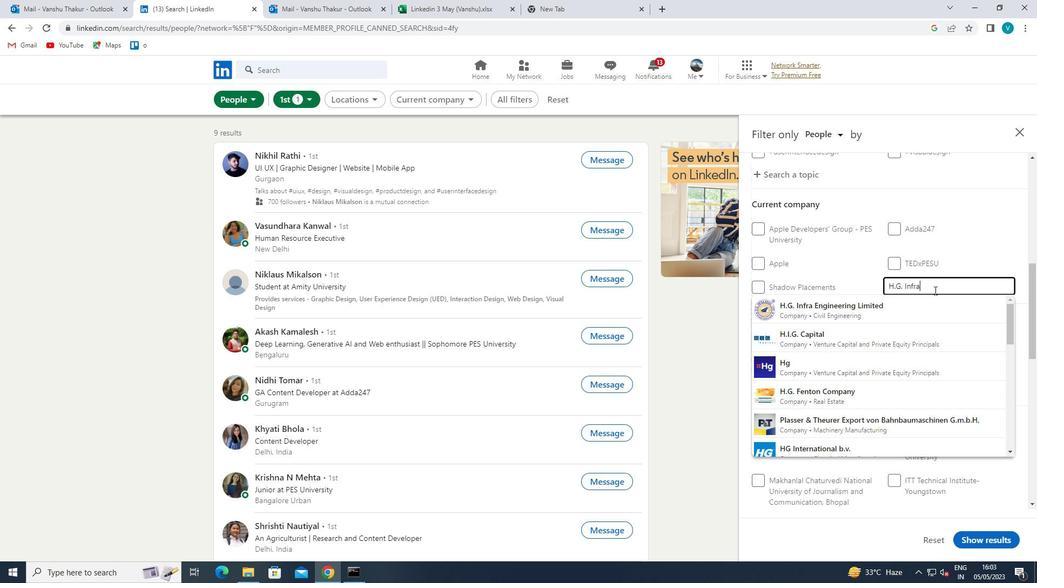
Action: Mouse moved to (928, 296)
Screenshot: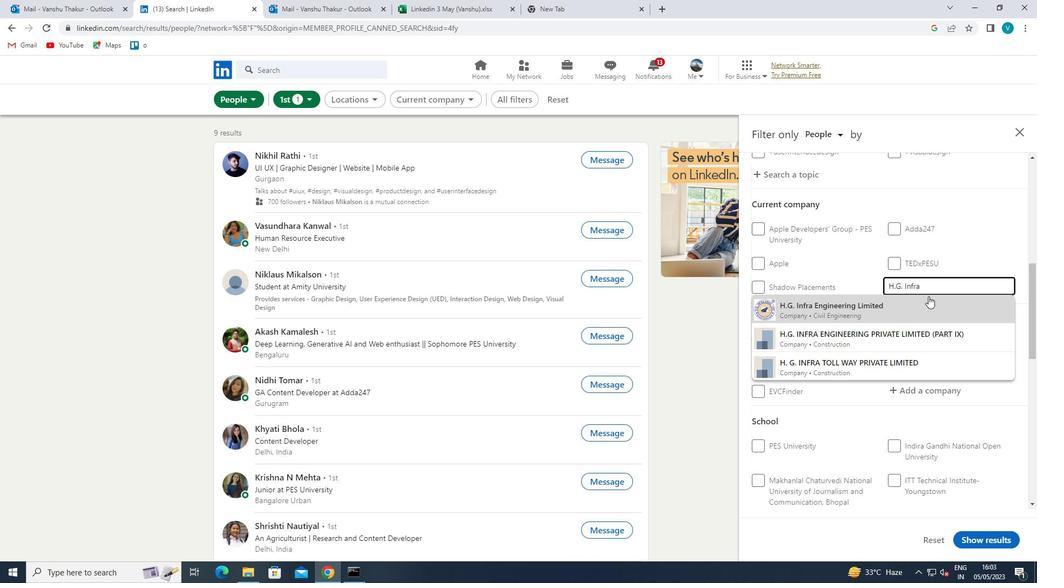 
Action: Mouse pressed left at (928, 296)
Screenshot: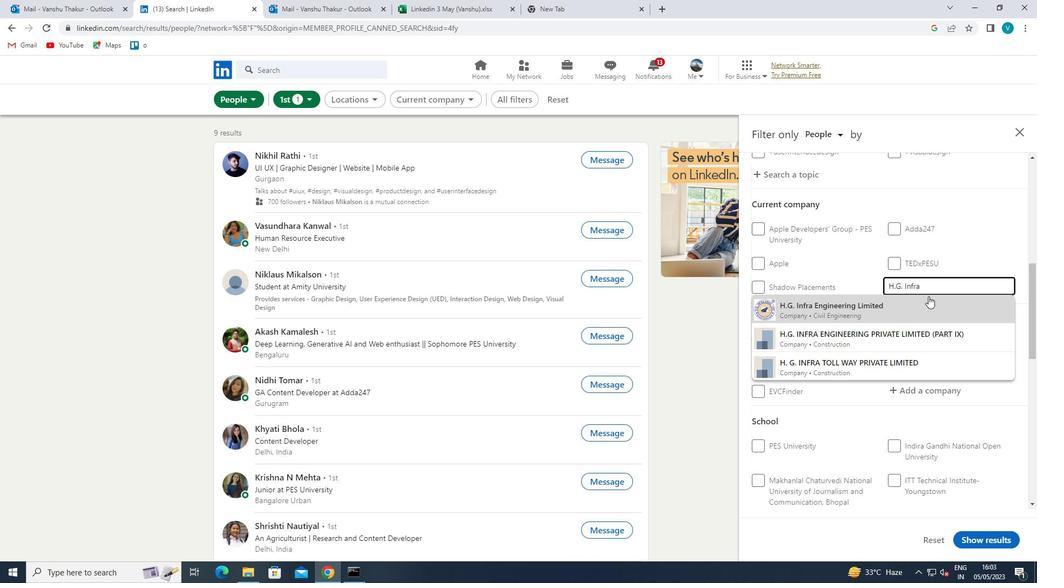 
Action: Mouse scrolled (928, 296) with delta (0, 0)
Screenshot: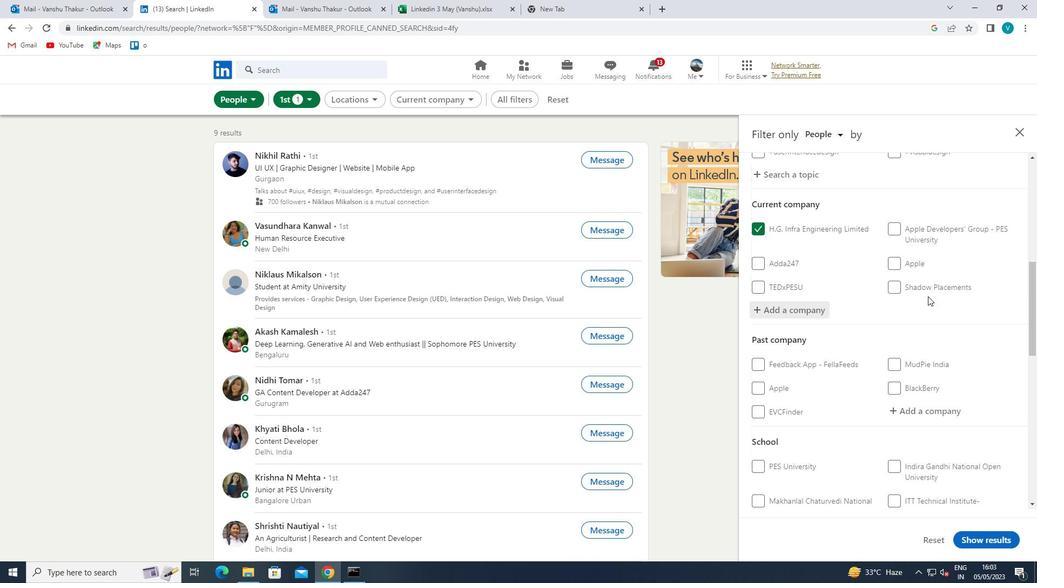 
Action: Mouse scrolled (928, 296) with delta (0, 0)
Screenshot: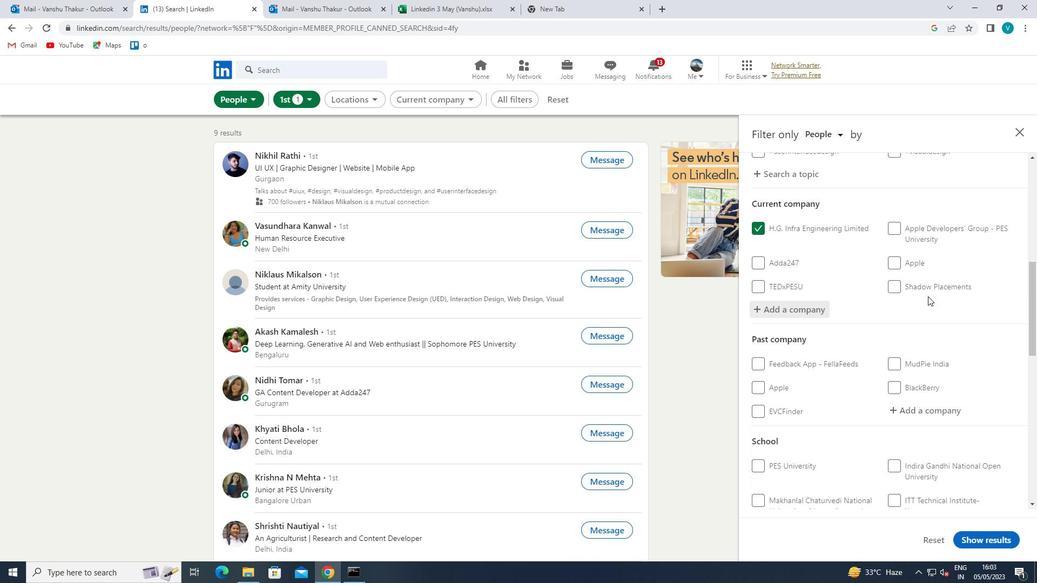 
Action: Mouse scrolled (928, 296) with delta (0, 0)
Screenshot: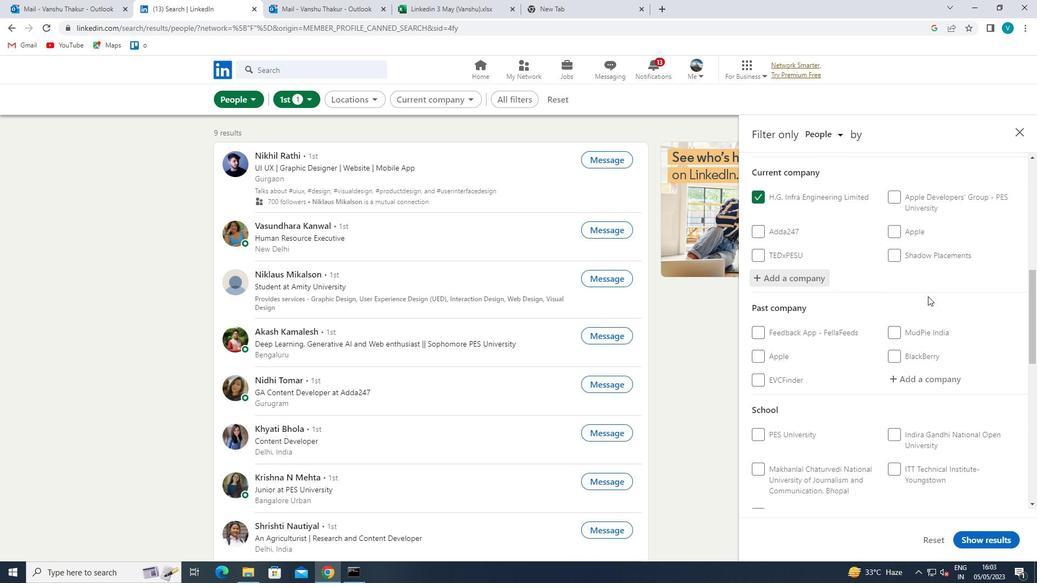 
Action: Mouse moved to (913, 376)
Screenshot: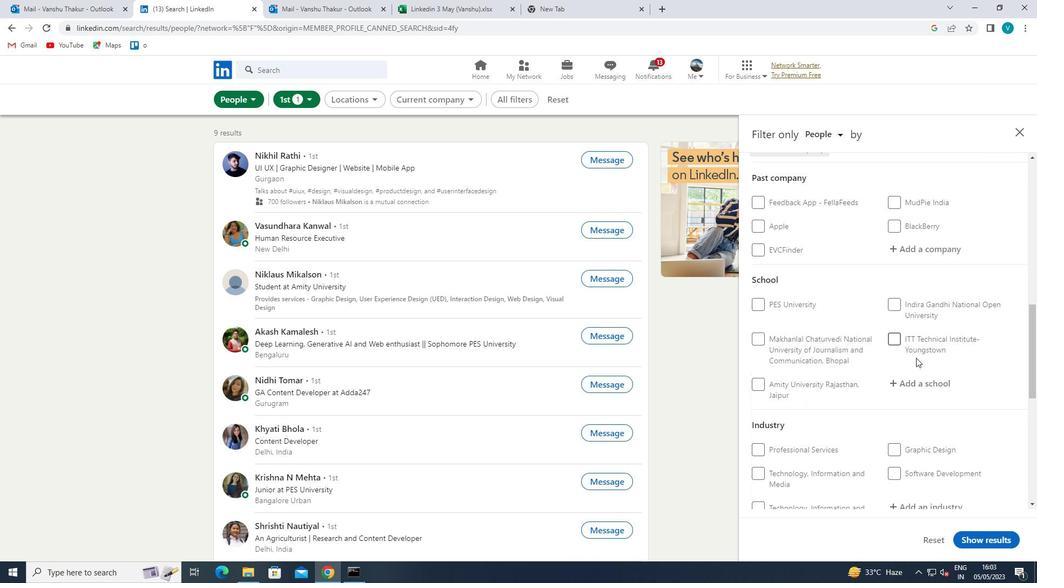 
Action: Mouse pressed left at (913, 376)
Screenshot: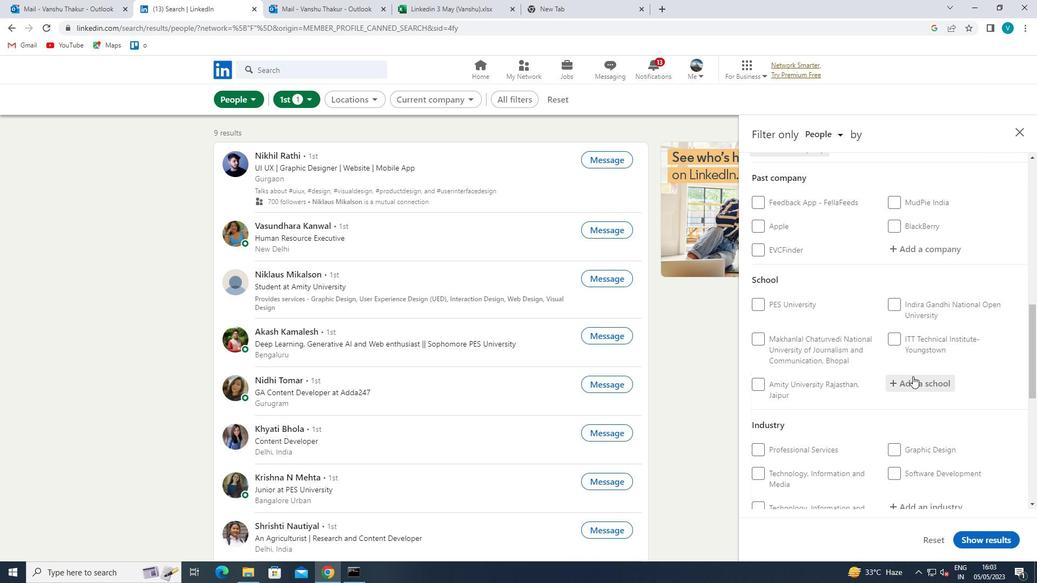 
Action: Key pressed <Key.shift>KIE<Key.shift>T
Screenshot: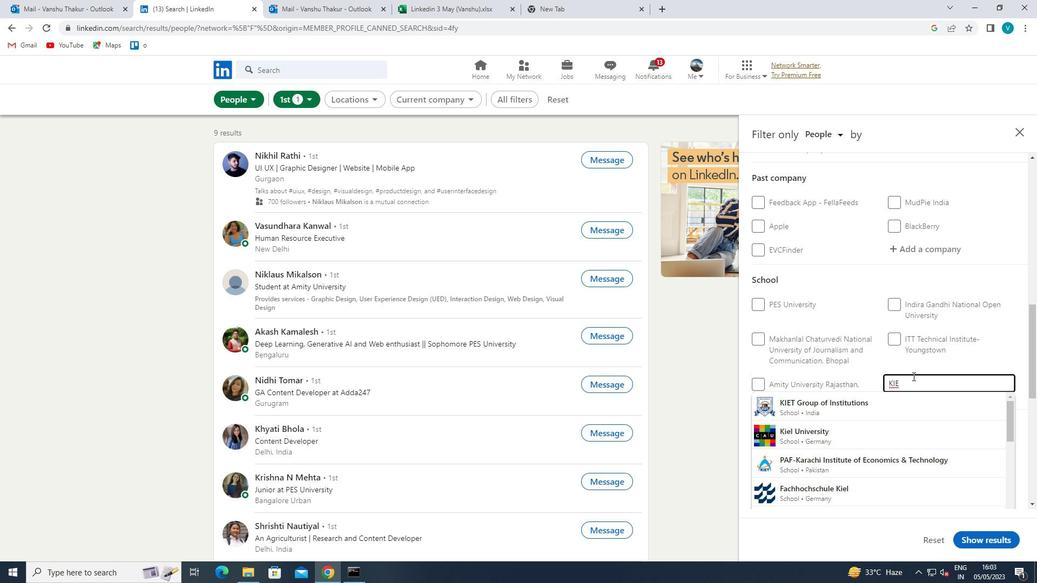 
Action: Mouse moved to (900, 397)
Screenshot: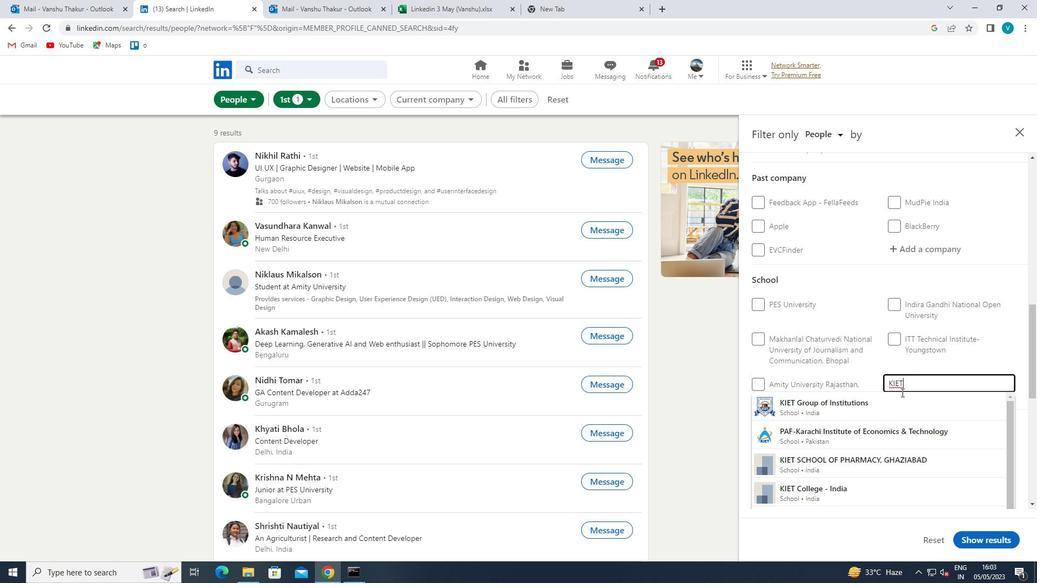 
Action: Mouse pressed left at (900, 397)
Screenshot: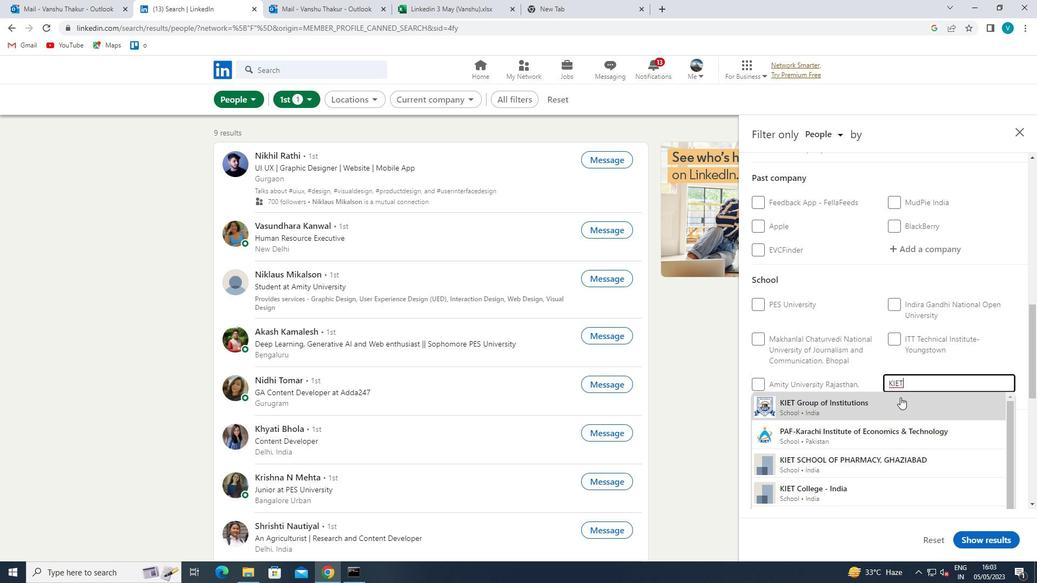 
Action: Mouse moved to (900, 398)
Screenshot: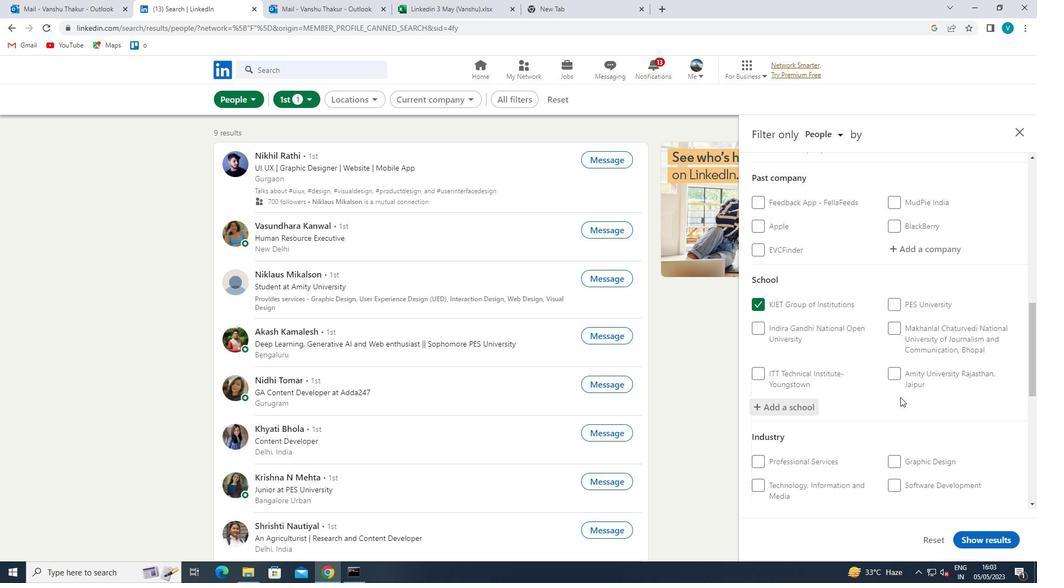 
Action: Mouse scrolled (900, 397) with delta (0, 0)
Screenshot: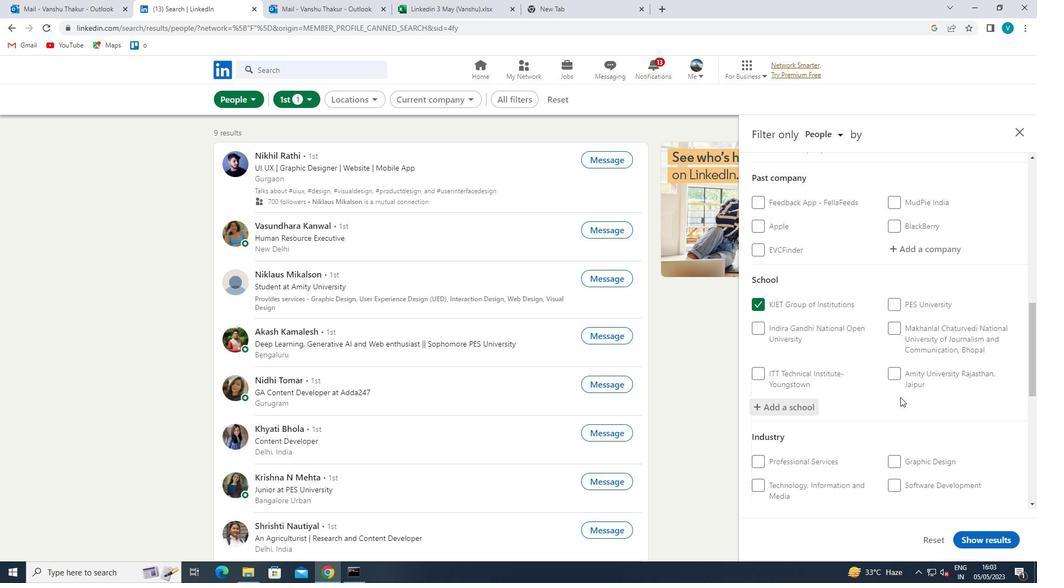 
Action: Mouse scrolled (900, 397) with delta (0, 0)
Screenshot: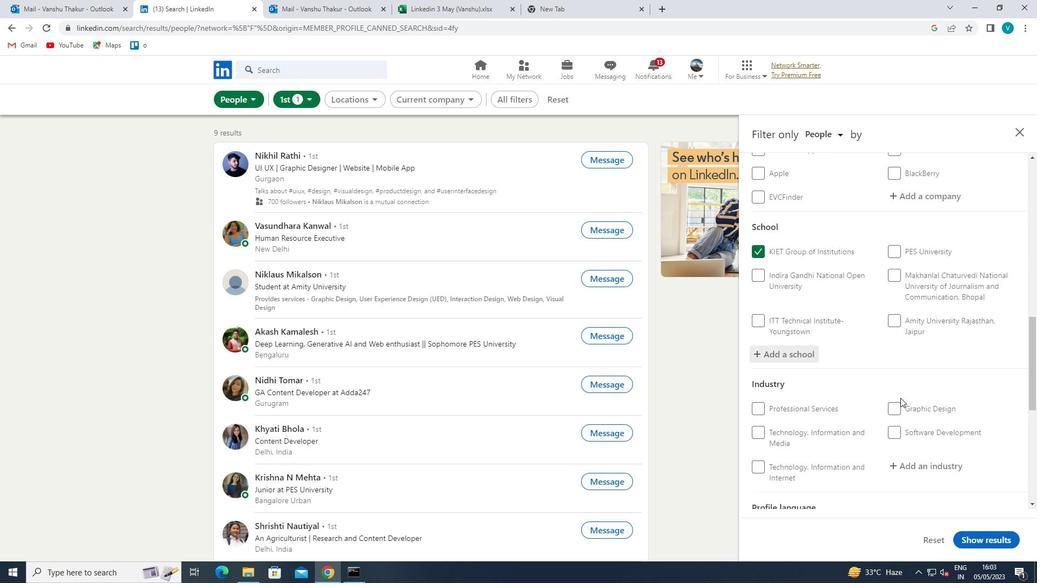 
Action: Mouse scrolled (900, 397) with delta (0, 0)
Screenshot: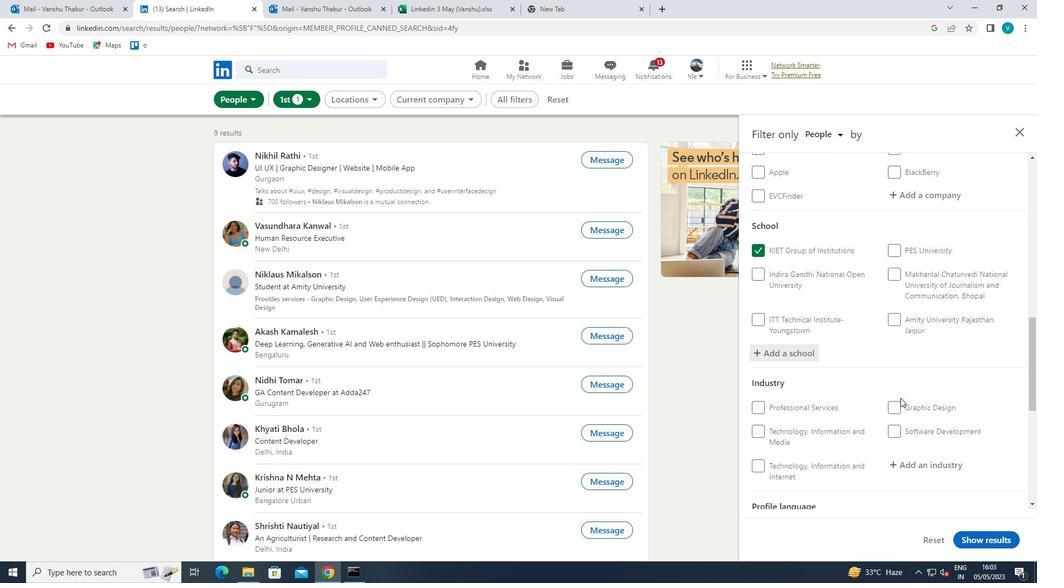 
Action: Mouse moved to (930, 353)
Screenshot: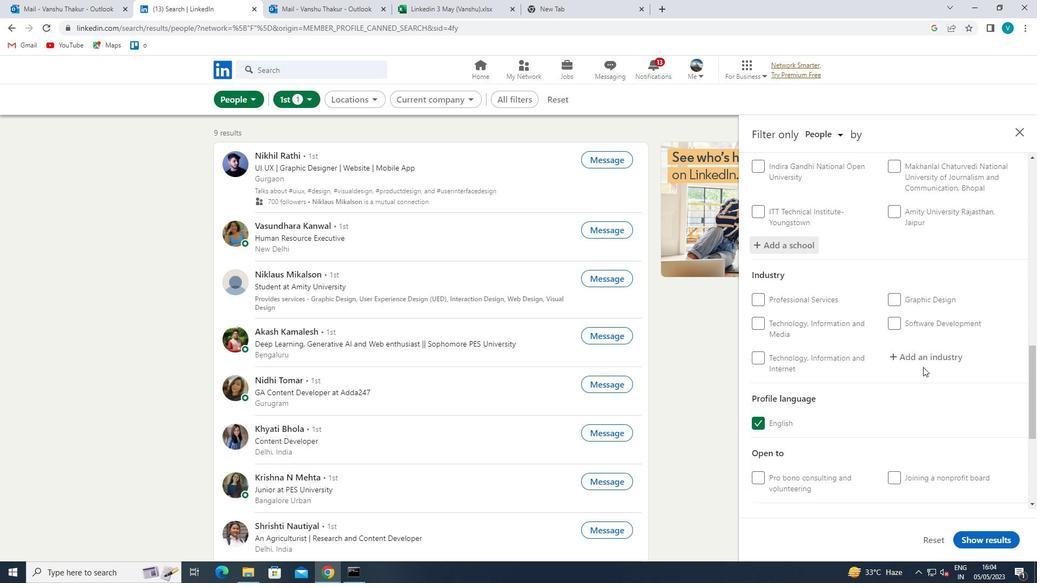 
Action: Mouse pressed left at (930, 353)
Screenshot: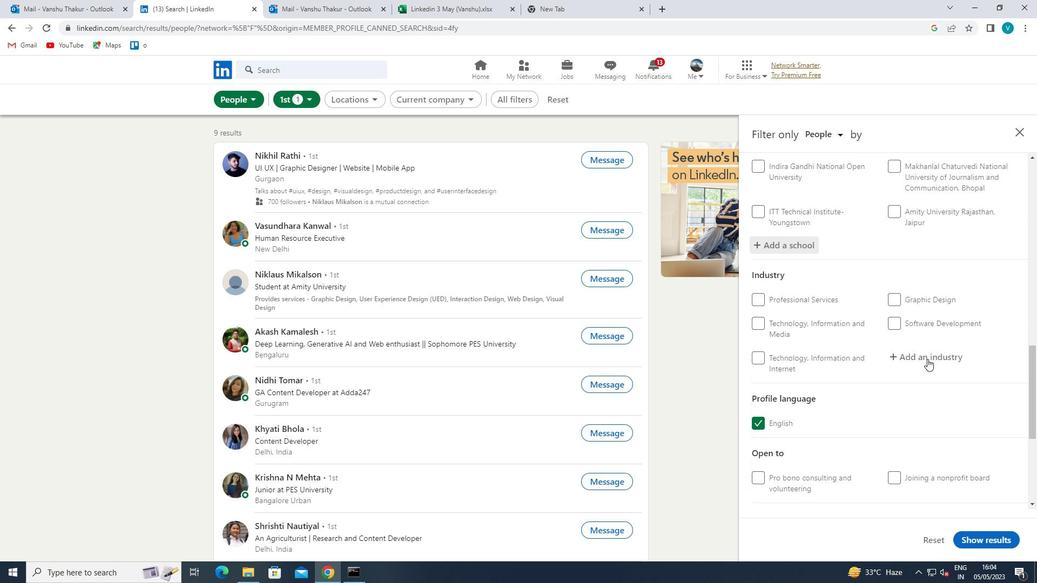 
Action: Key pressed <Key.shift>SCHOOL<Key.space>
Screenshot: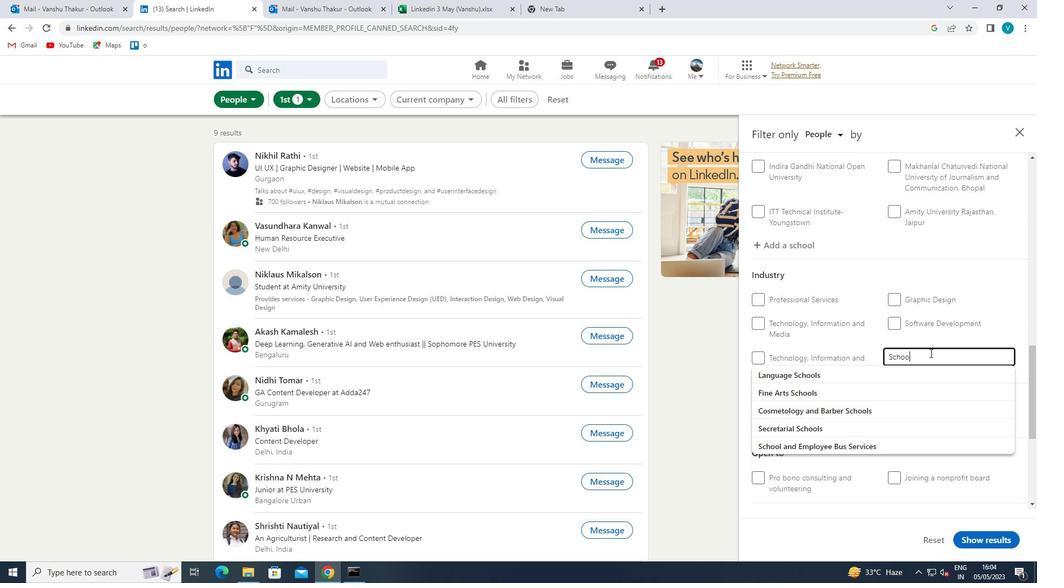 
Action: Mouse moved to (924, 371)
Screenshot: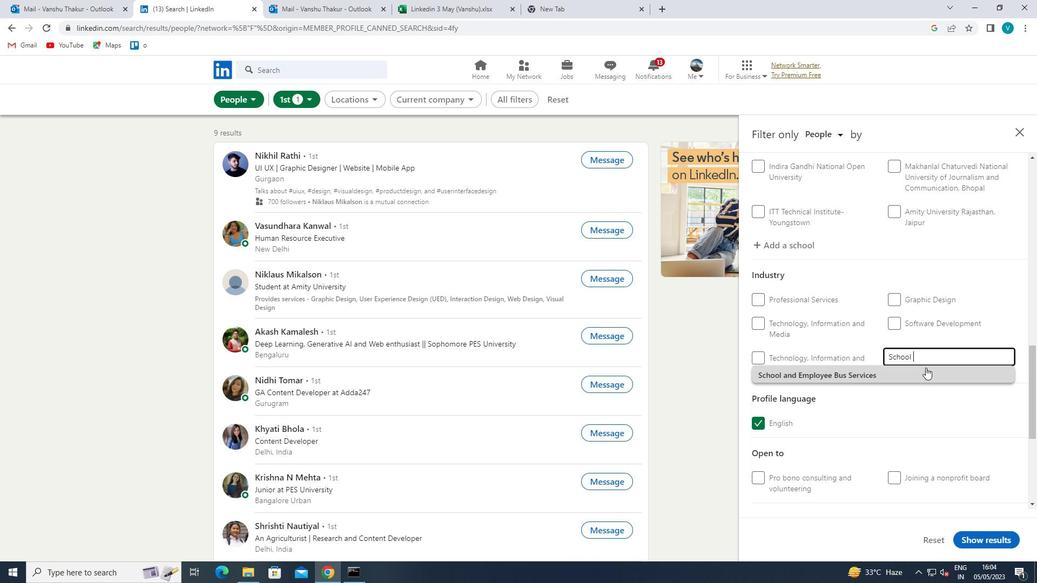 
Action: Mouse pressed left at (924, 371)
Screenshot: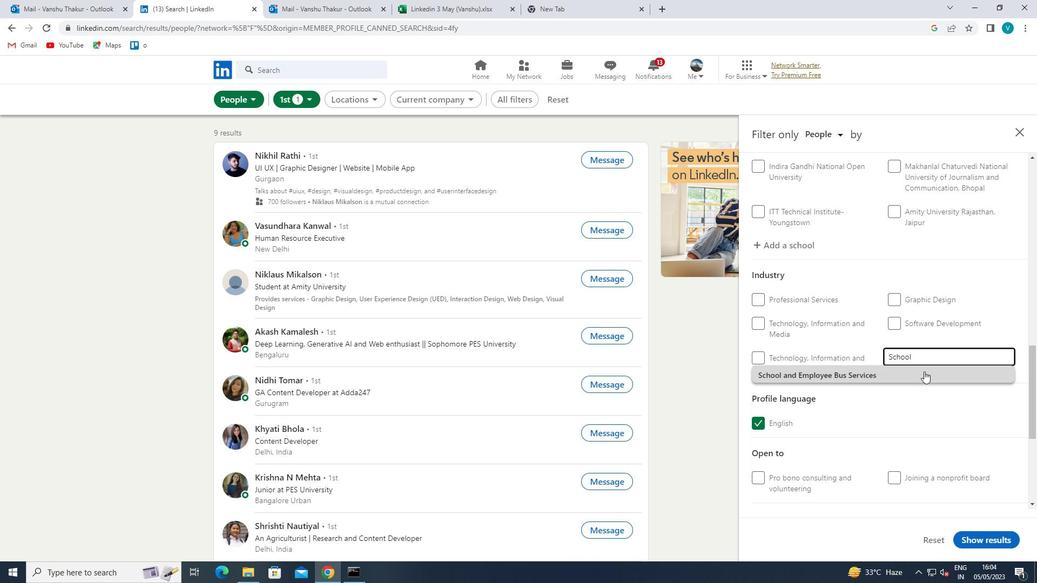 
Action: Mouse scrolled (924, 371) with delta (0, 0)
Screenshot: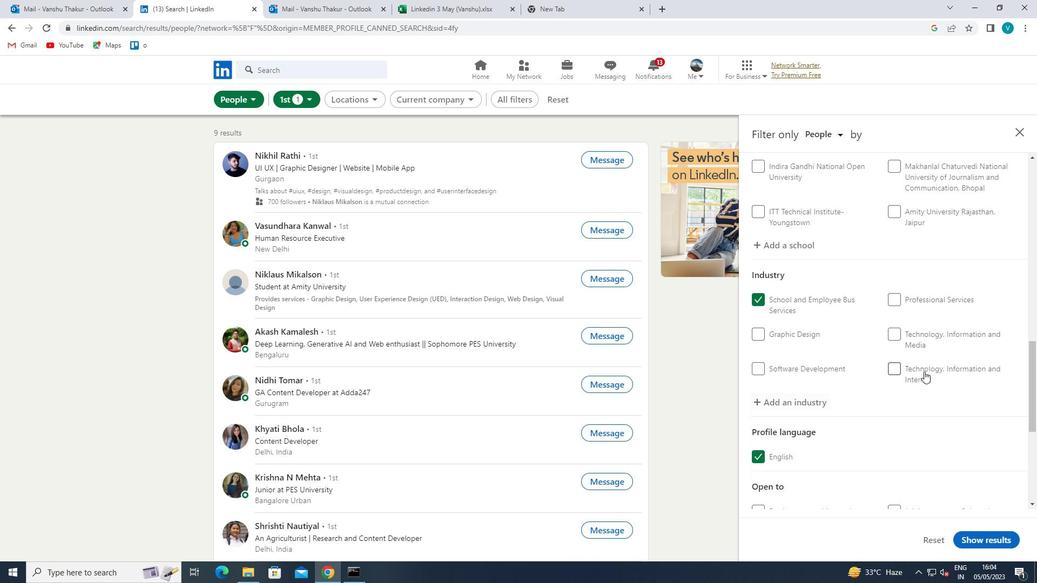 
Action: Mouse moved to (924, 371)
Screenshot: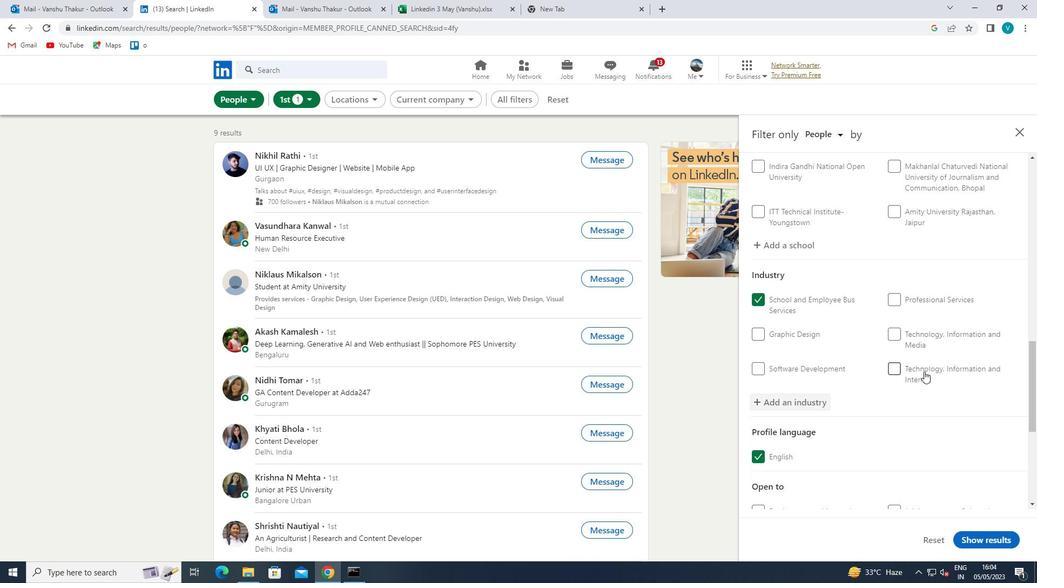 
Action: Mouse scrolled (924, 371) with delta (0, 0)
Screenshot: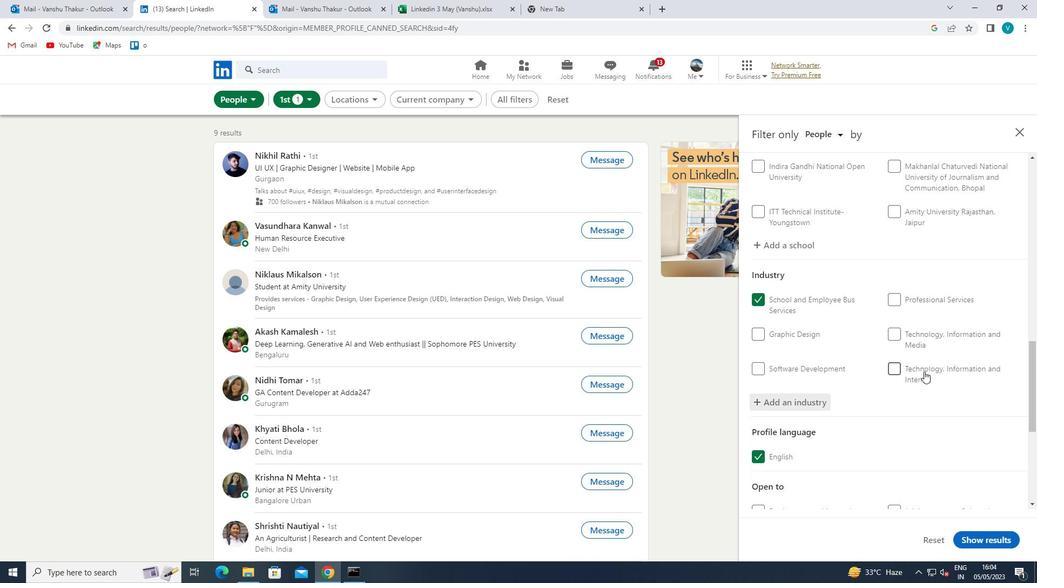 
Action: Mouse scrolled (924, 371) with delta (0, 0)
Screenshot: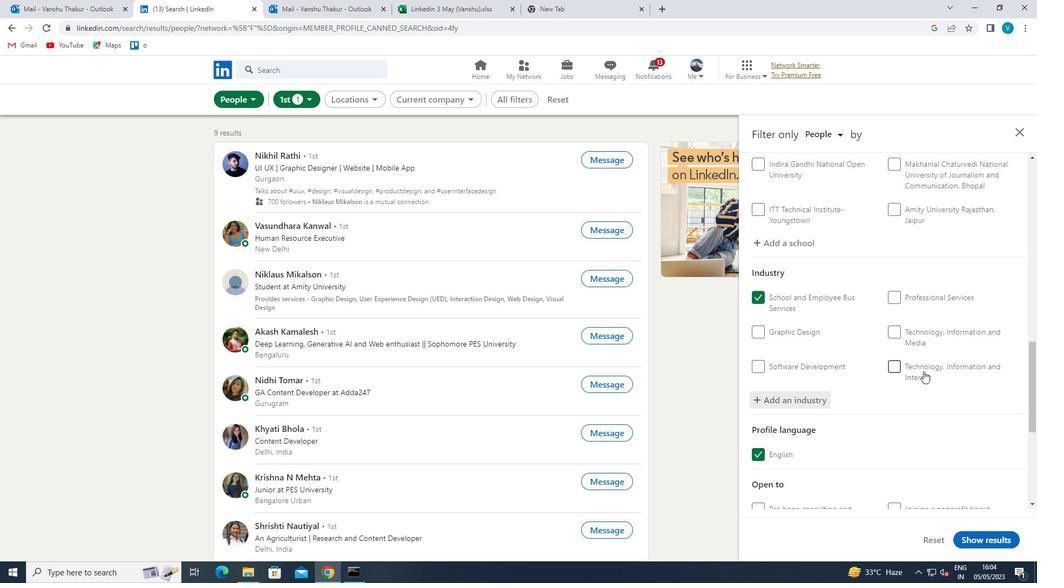 
Action: Mouse moved to (923, 372)
Screenshot: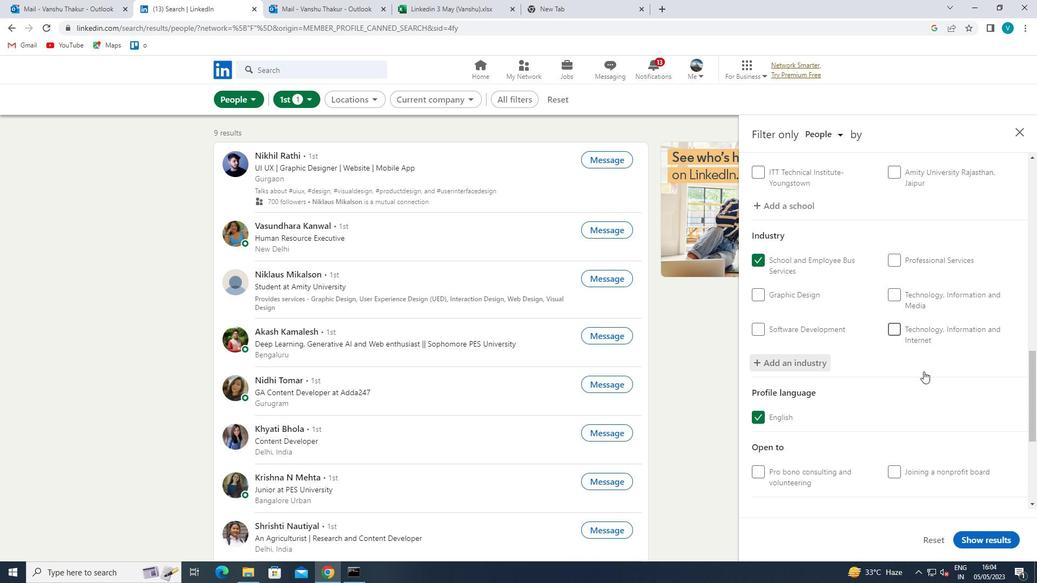 
Action: Mouse scrolled (923, 371) with delta (0, 0)
Screenshot: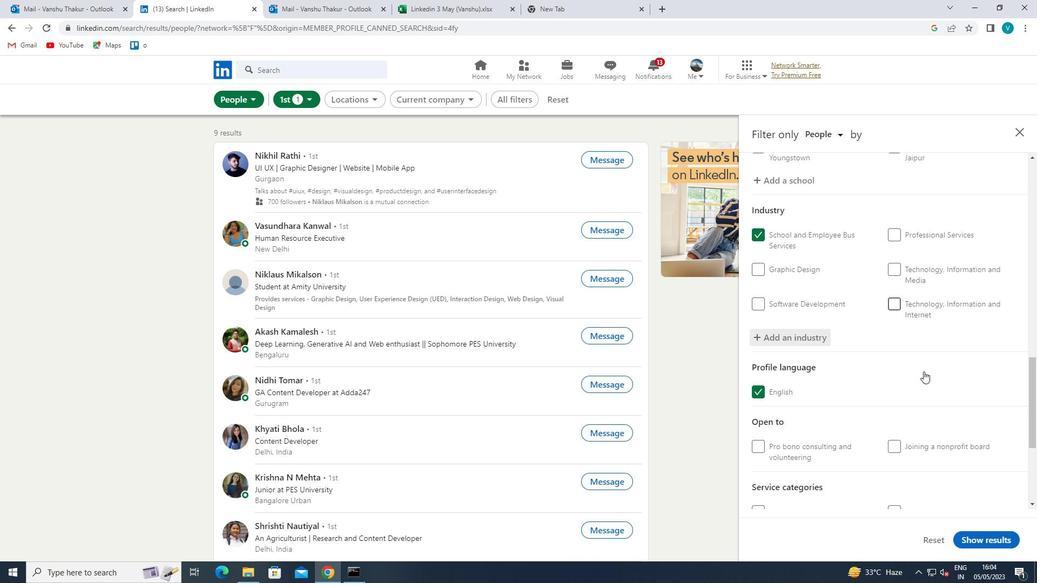 
Action: Mouse scrolled (923, 371) with delta (0, 0)
Screenshot: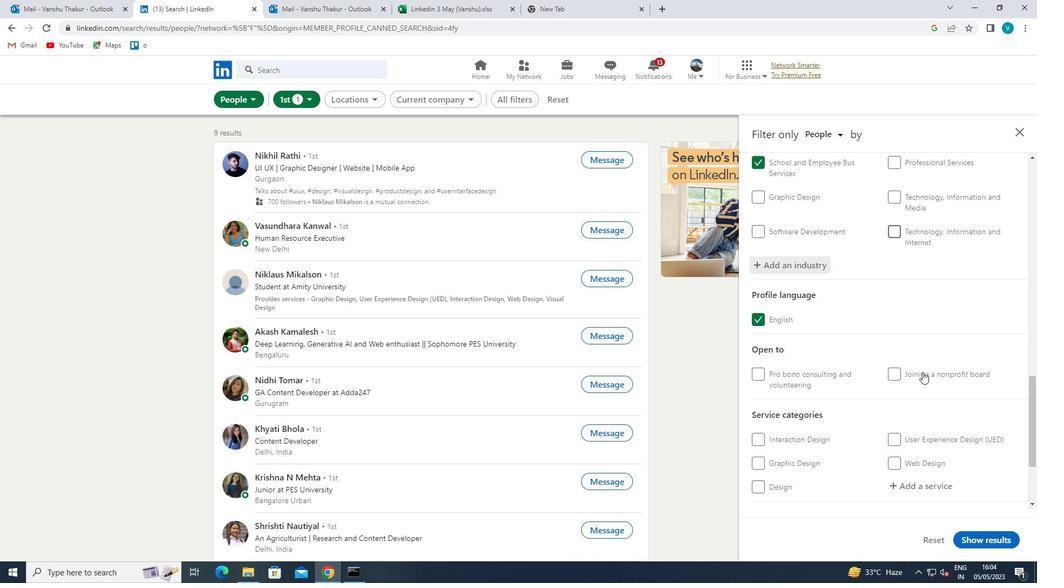 
Action: Mouse moved to (927, 352)
Screenshot: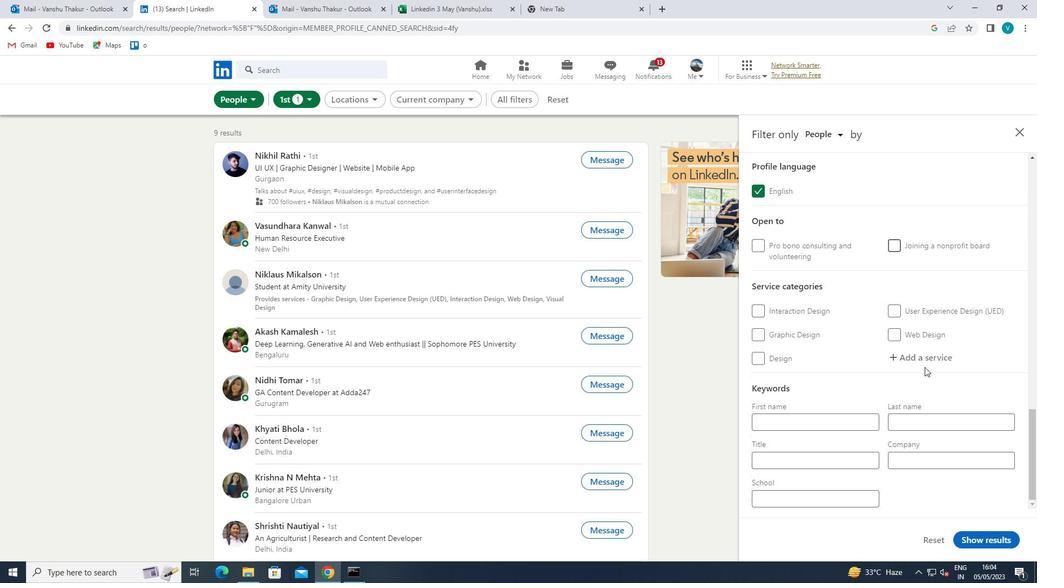 
Action: Mouse pressed left at (927, 352)
Screenshot: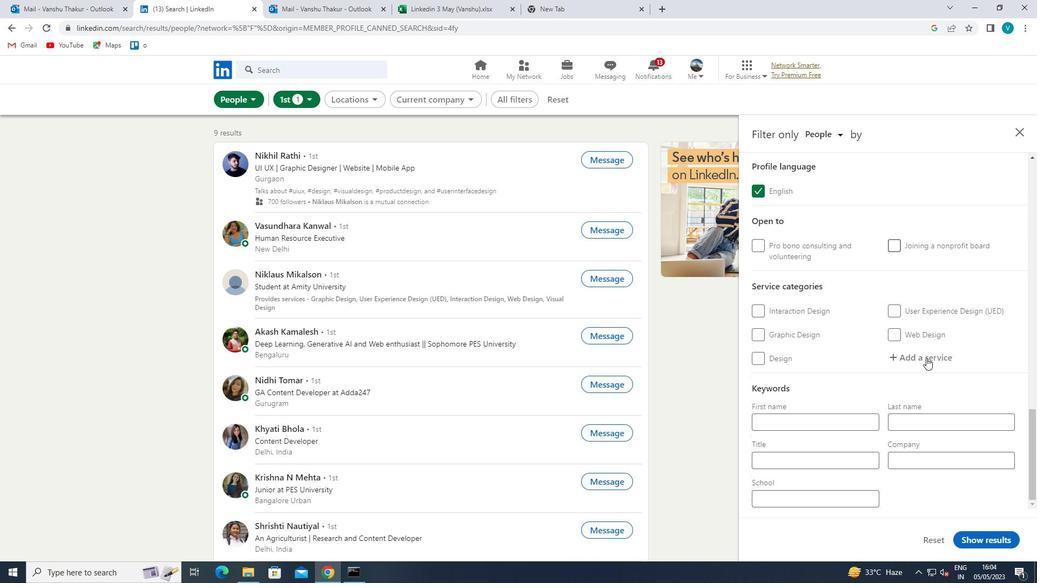 
Action: Key pressed <Key.shift><Key.shift><Key.shift>TEAM<Key.space><Key.shift>BUILDING<Key.space>
Screenshot: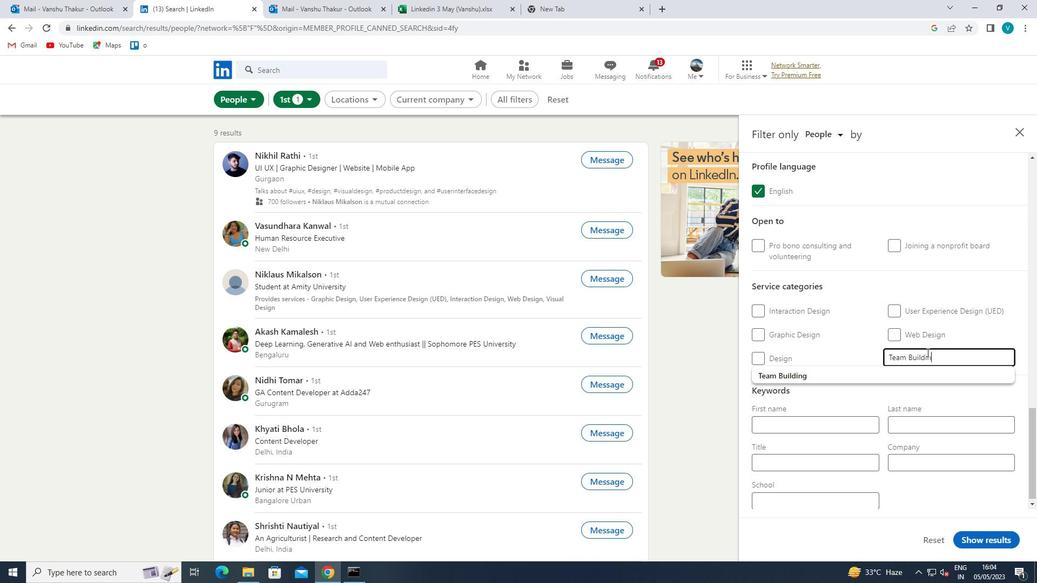 
Action: Mouse moved to (905, 367)
Screenshot: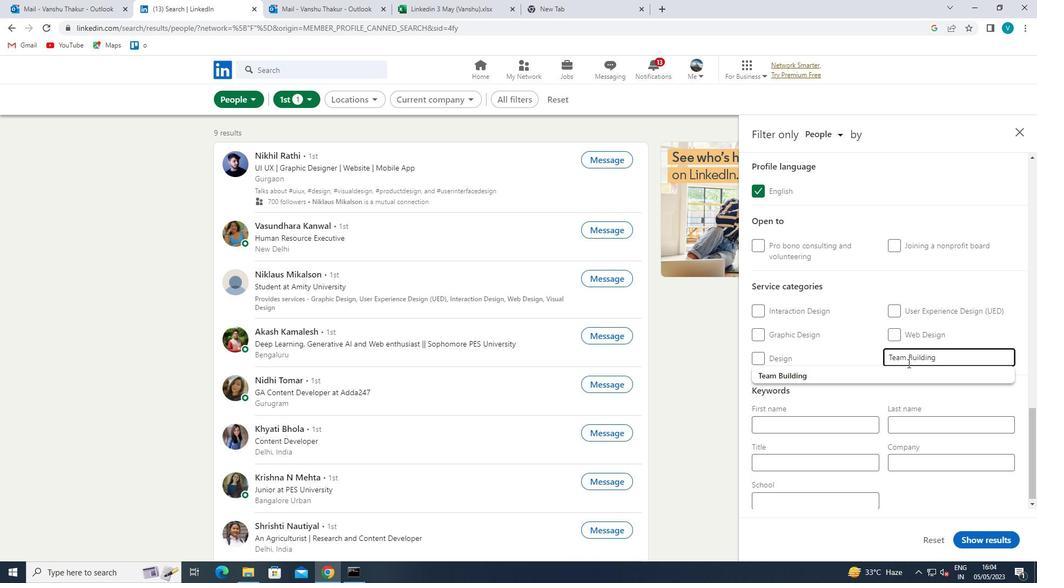 
Action: Mouse pressed left at (905, 367)
Screenshot: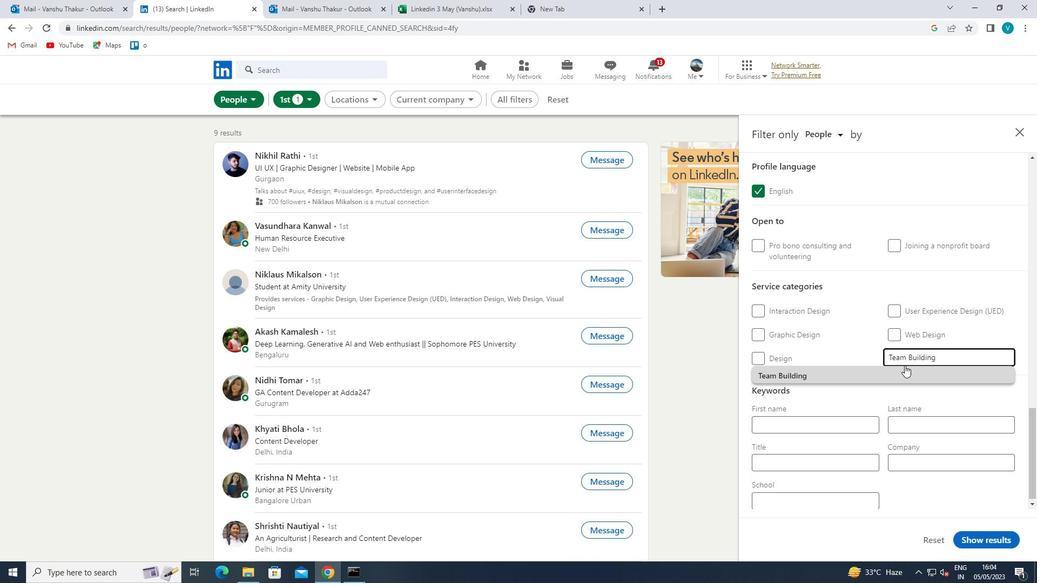 
Action: Mouse moved to (894, 375)
Screenshot: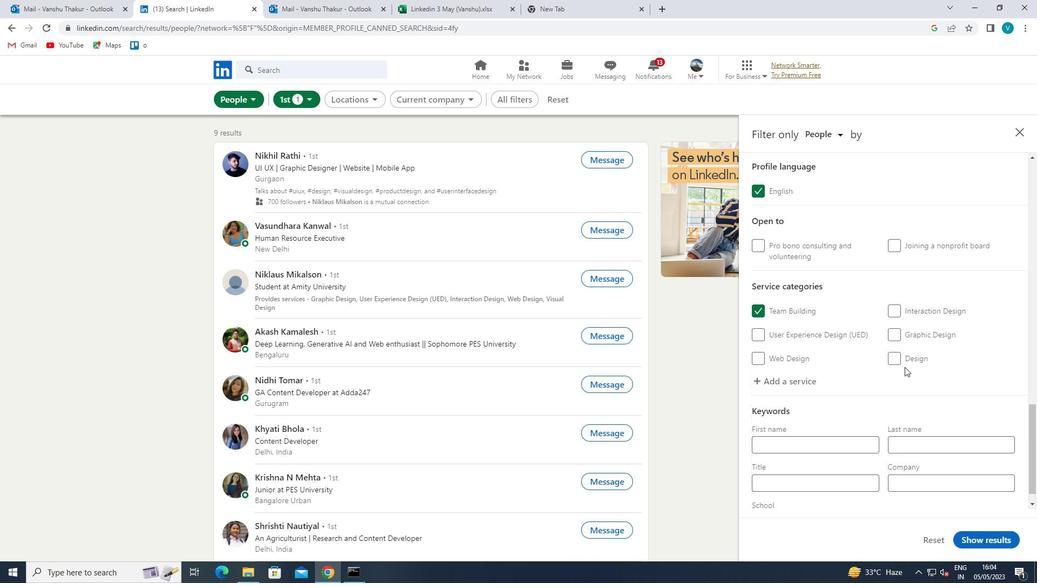 
Action: Mouse scrolled (894, 374) with delta (0, 0)
Screenshot: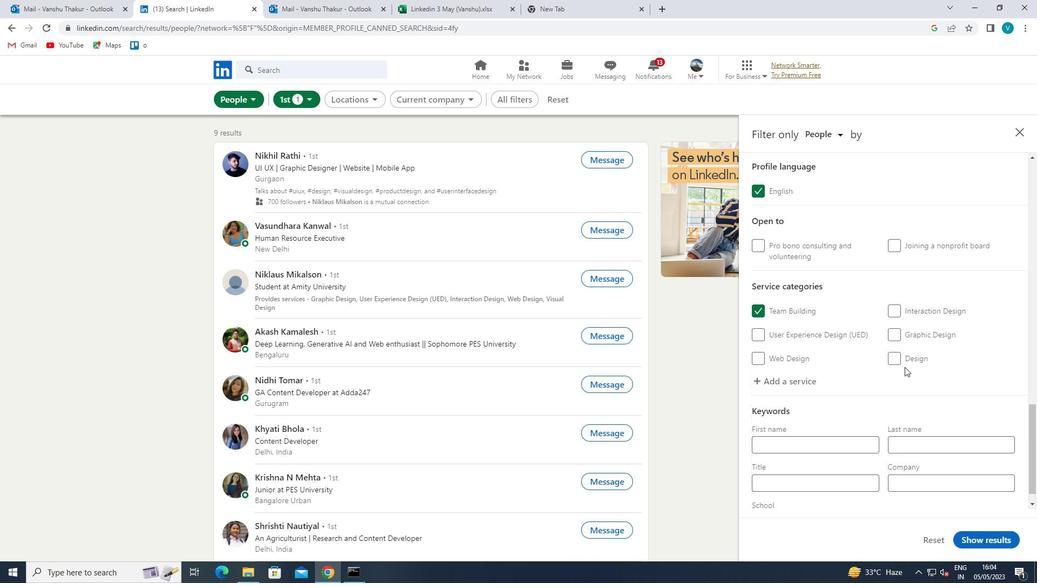 
Action: Mouse moved to (886, 382)
Screenshot: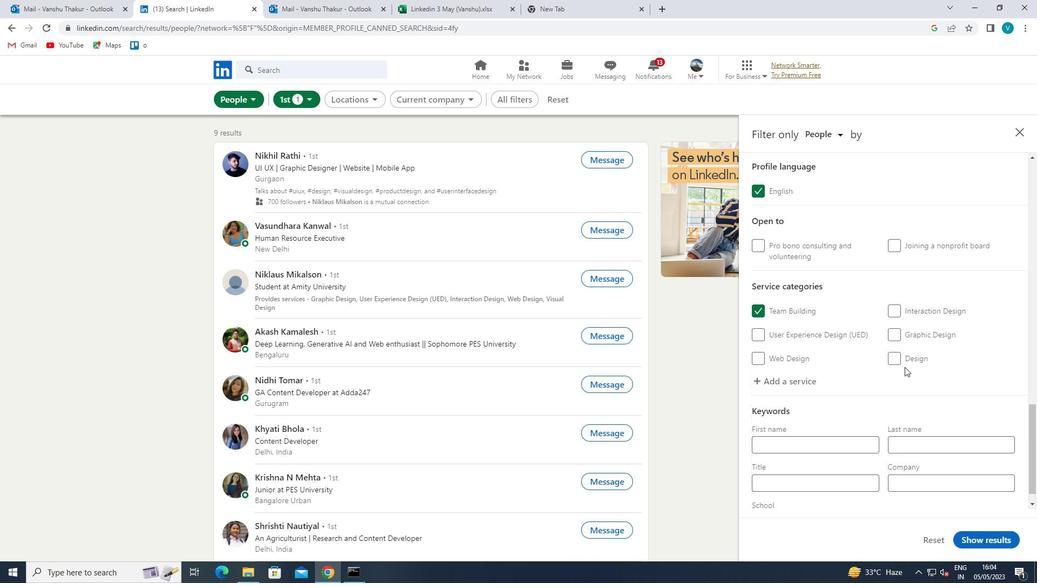 
Action: Mouse scrolled (886, 382) with delta (0, 0)
Screenshot: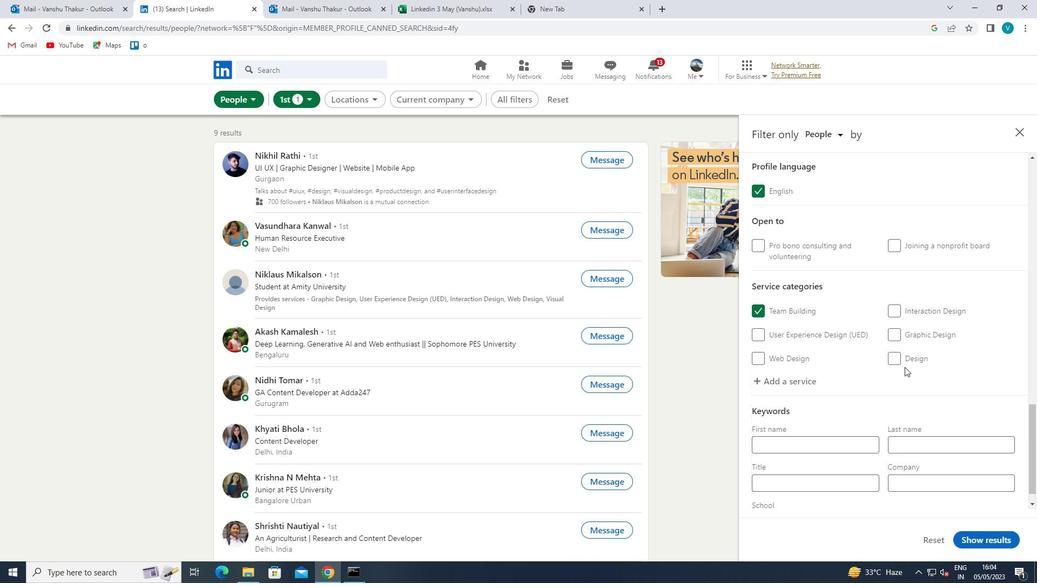 
Action: Mouse moved to (880, 388)
Screenshot: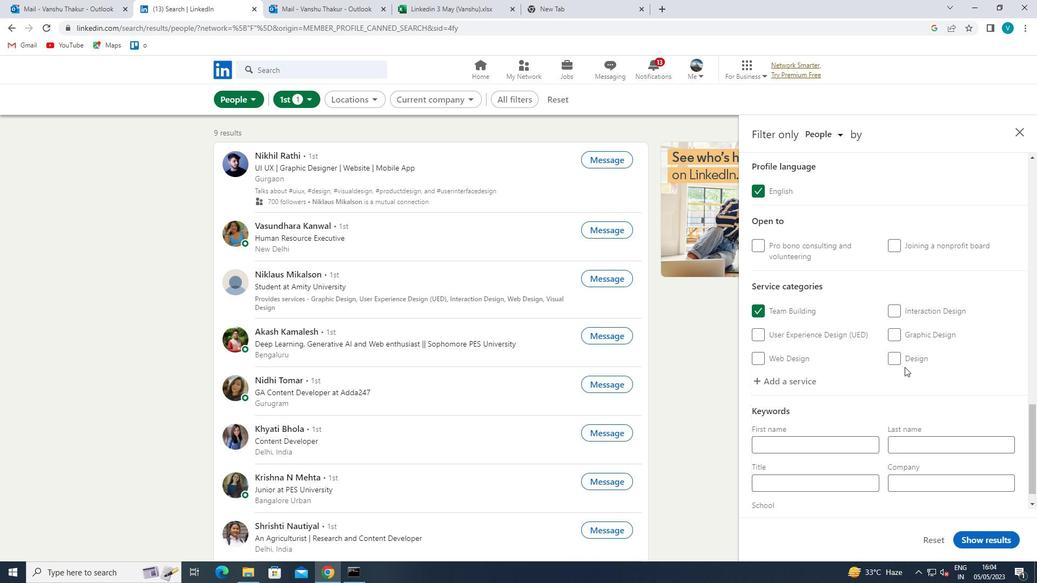 
Action: Mouse scrolled (880, 388) with delta (0, 0)
Screenshot: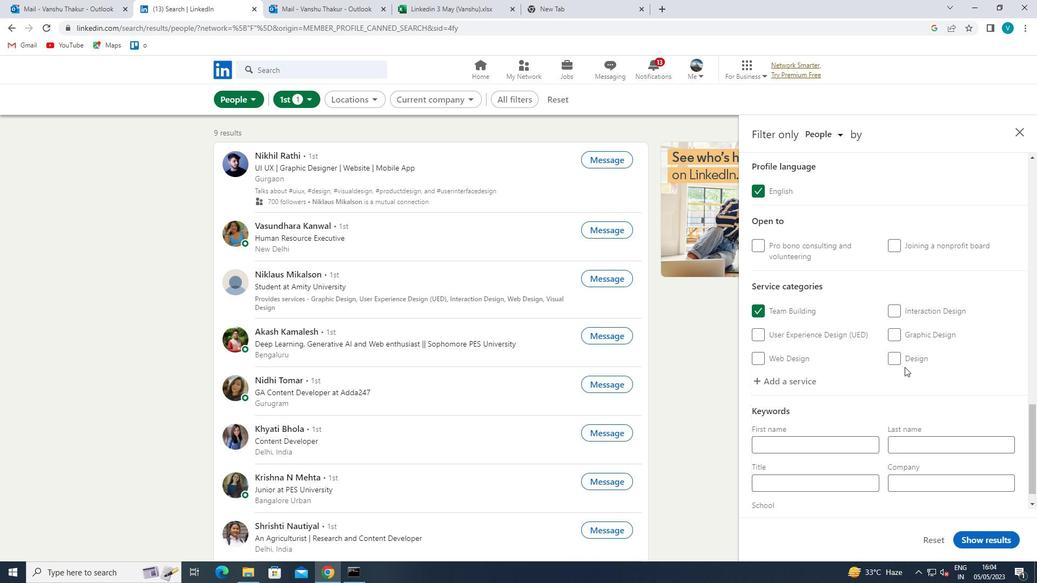 
Action: Mouse moved to (839, 480)
Screenshot: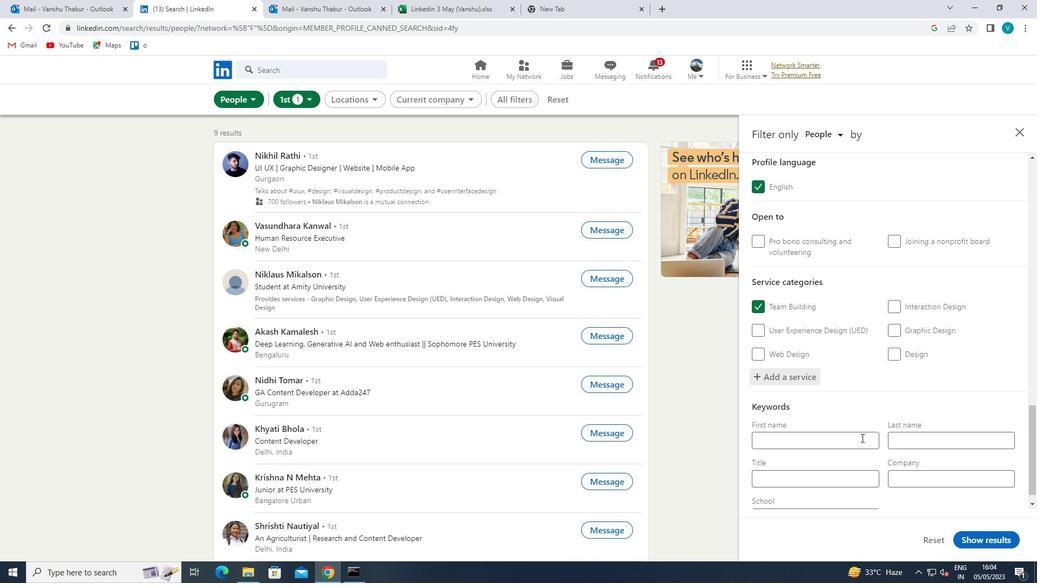 
Action: Mouse pressed left at (839, 480)
Screenshot: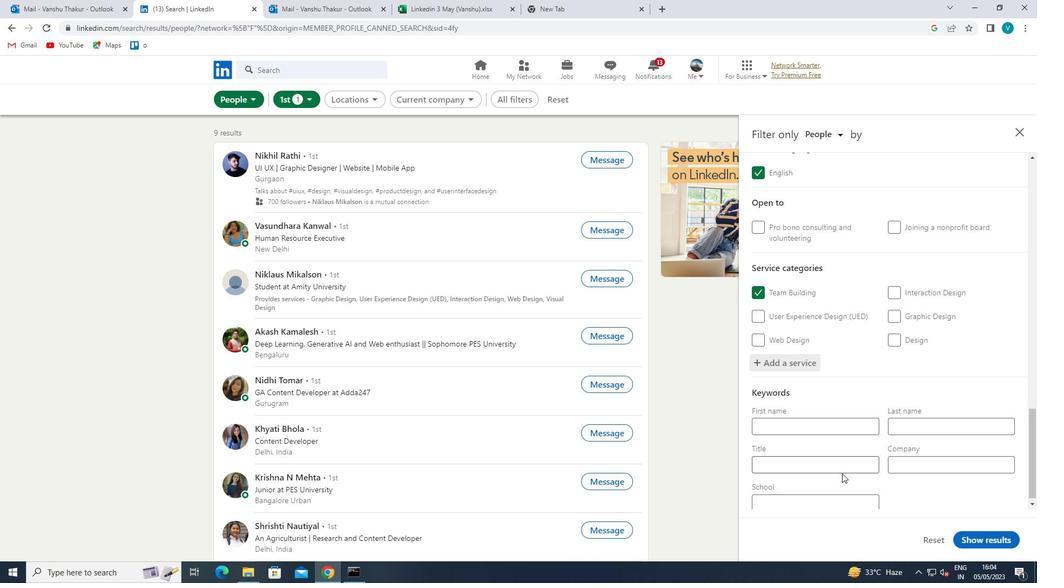 
Action: Mouse moved to (837, 462)
Screenshot: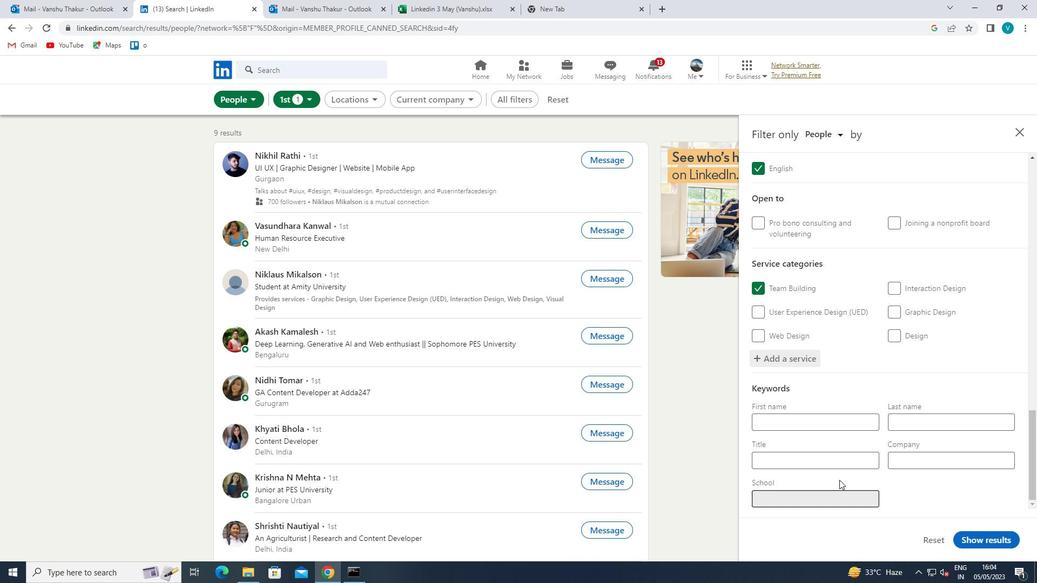 
Action: Mouse pressed left at (837, 462)
Screenshot: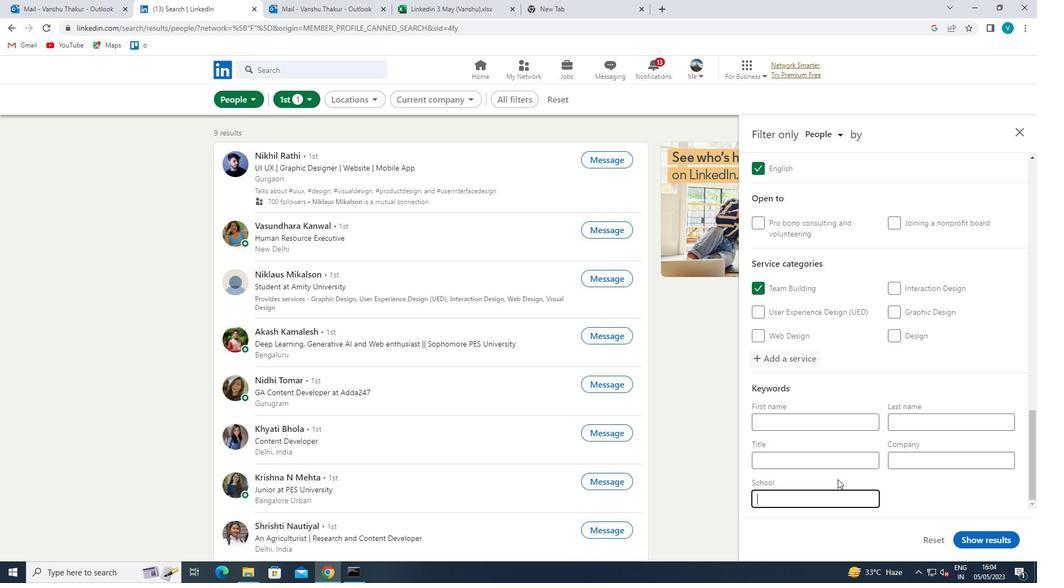 
Action: Key pressed <Key.shift>AUDITING<Key.space><Key.shift>CLERK<Key.space>
Screenshot: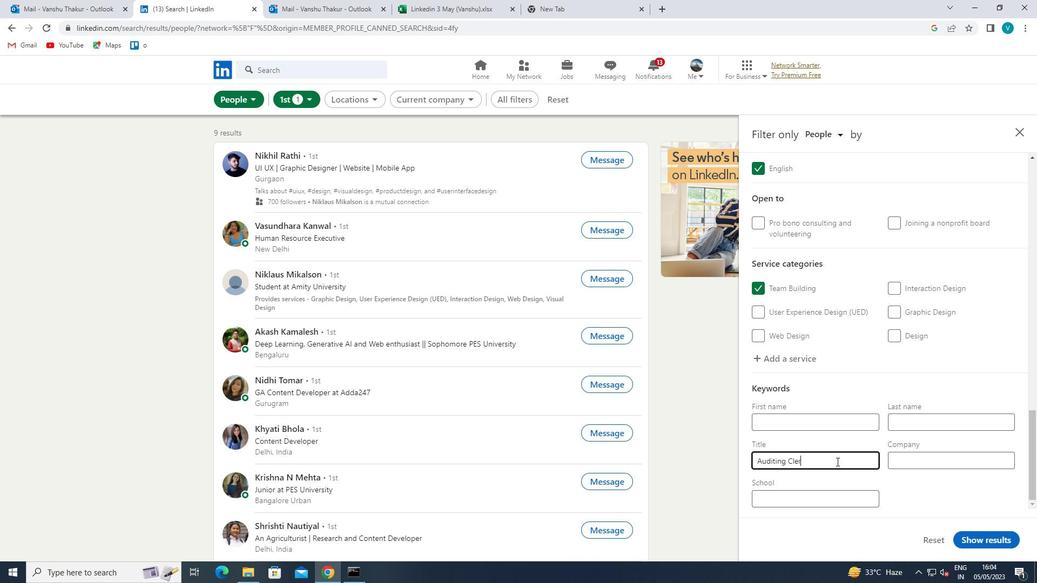 
Action: Mouse moved to (998, 539)
Screenshot: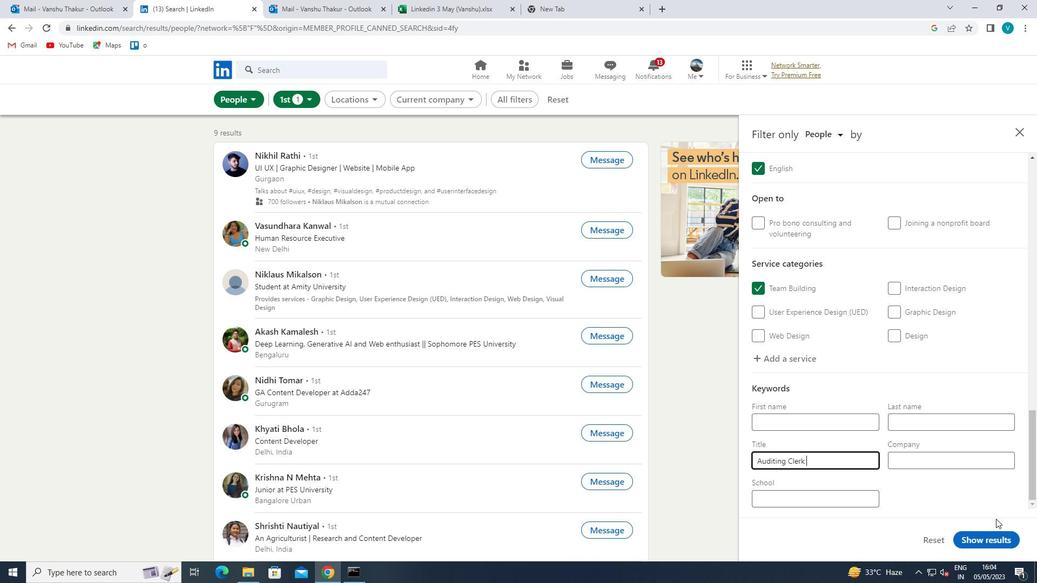 
Action: Mouse pressed left at (998, 539)
Screenshot: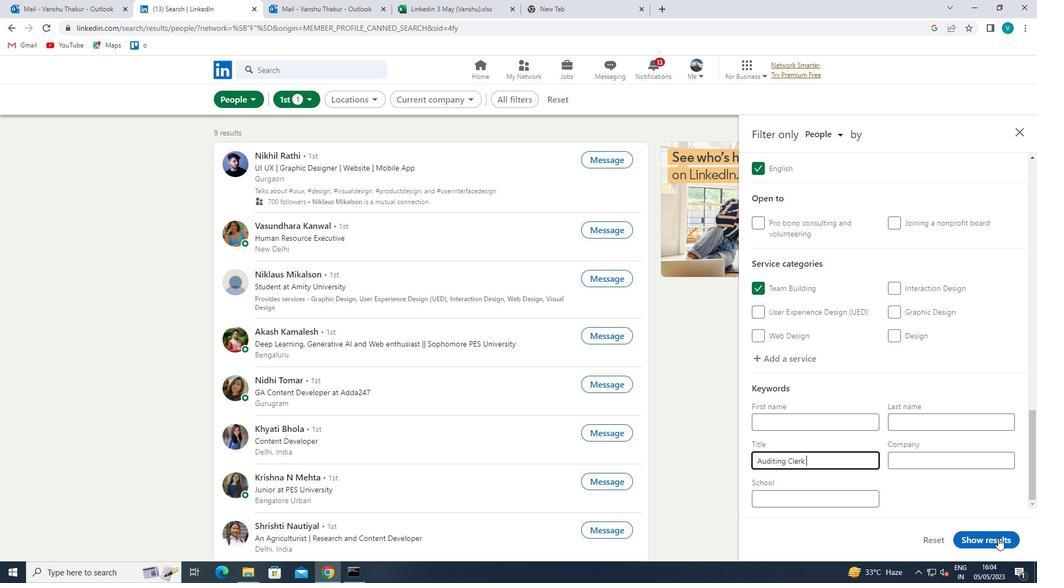 
